 Task: Find connections with filter location Tordera with filter topic #femaleentrepreneurwith filter profile language Potuguese with filter current company Pratt & Whitney with filter school Mahatma Gandhi Institute of Technology with filter industry Breweries with filter service category Software Testing with filter keywords title Communications Director
Action: Mouse moved to (500, 64)
Screenshot: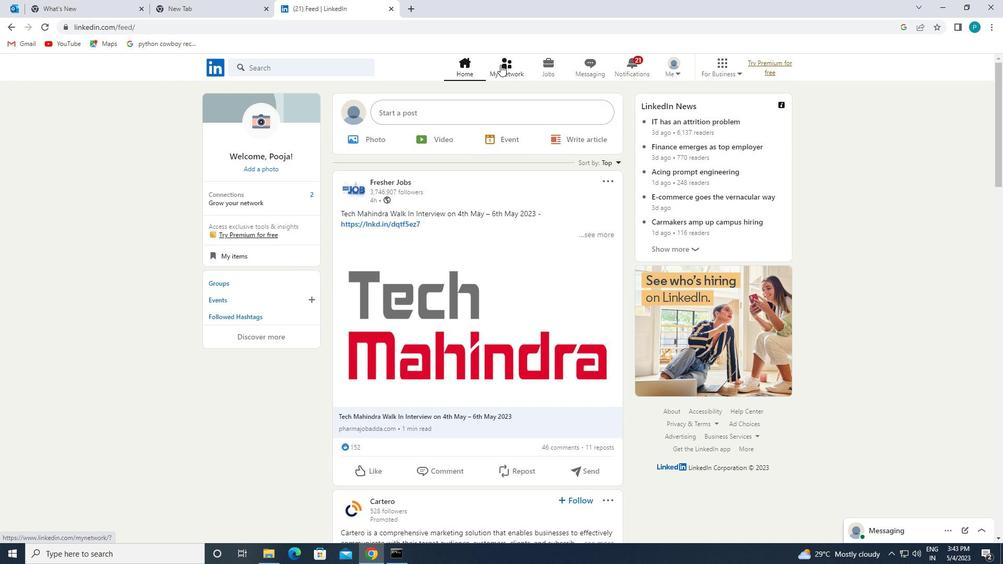 
Action: Mouse pressed left at (500, 64)
Screenshot: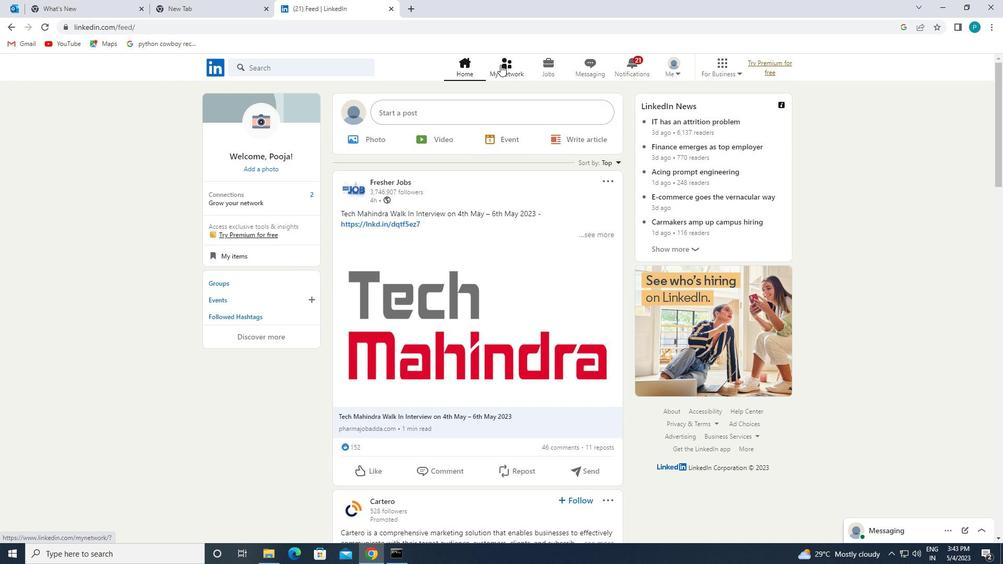 
Action: Mouse moved to (267, 128)
Screenshot: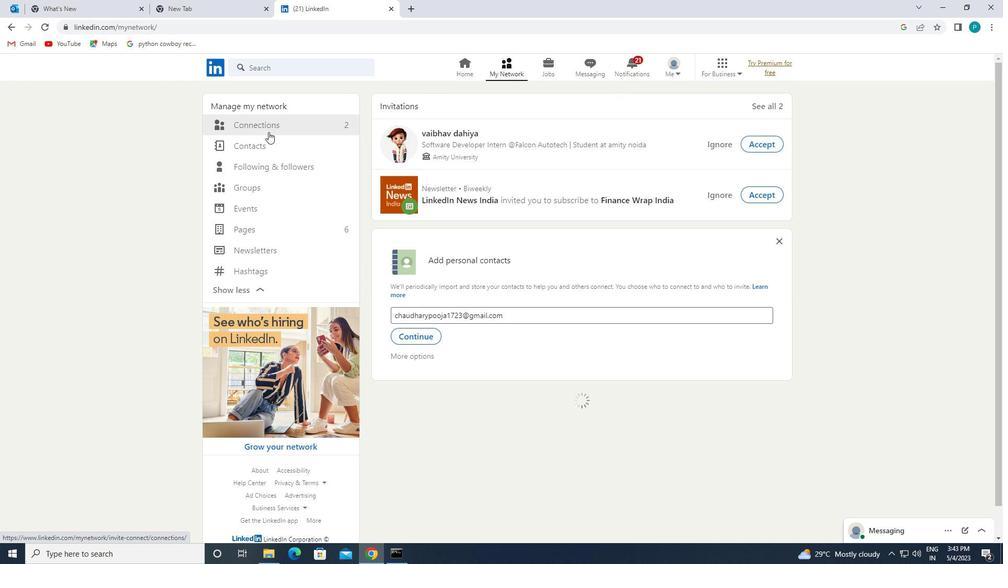 
Action: Mouse pressed left at (267, 128)
Screenshot: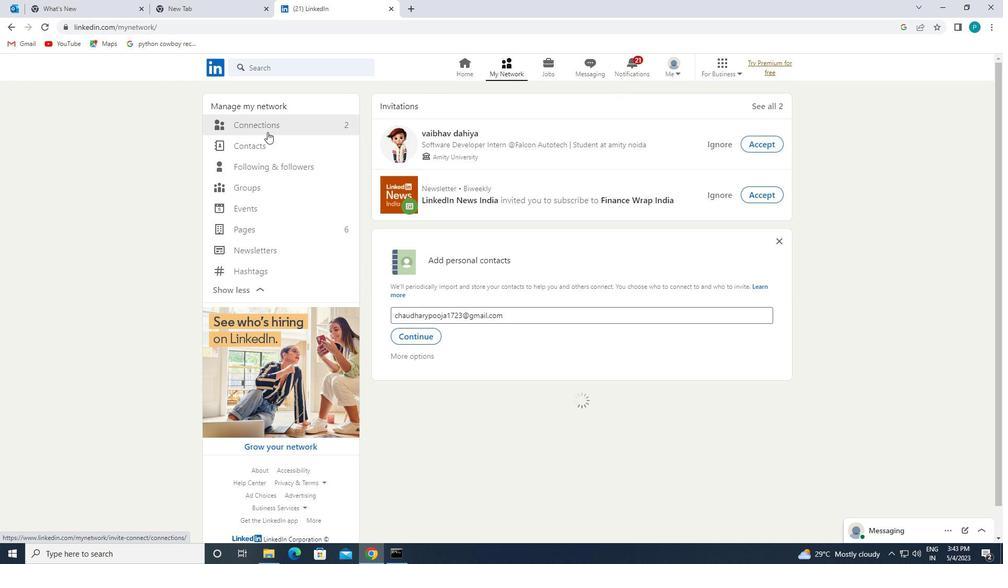 
Action: Mouse moved to (600, 128)
Screenshot: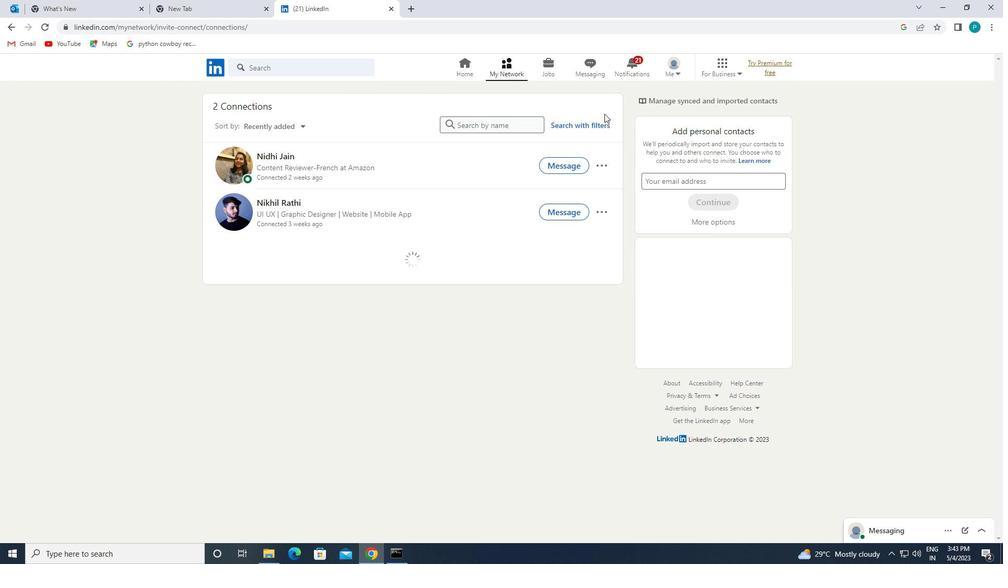 
Action: Mouse pressed left at (600, 128)
Screenshot: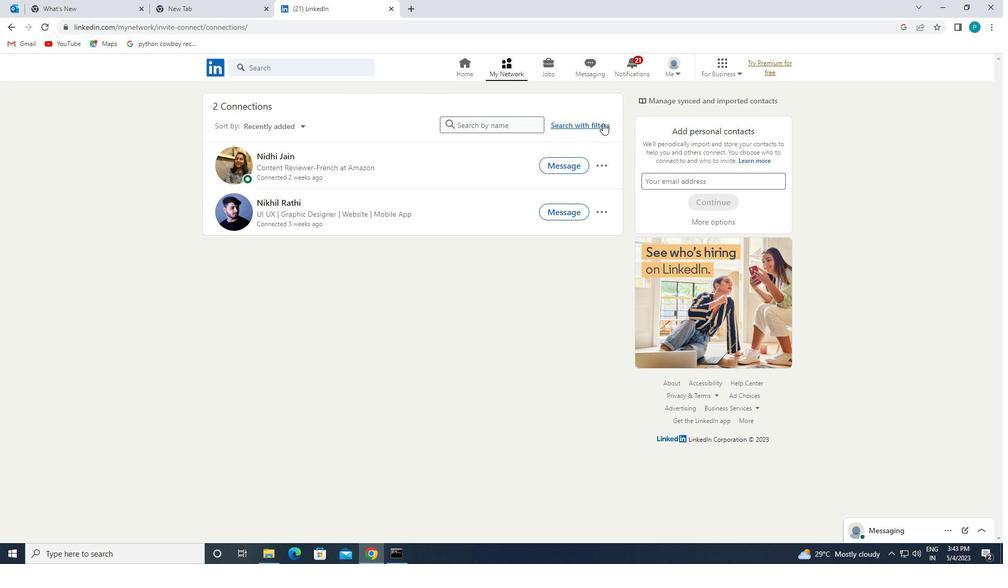 
Action: Mouse moved to (551, 96)
Screenshot: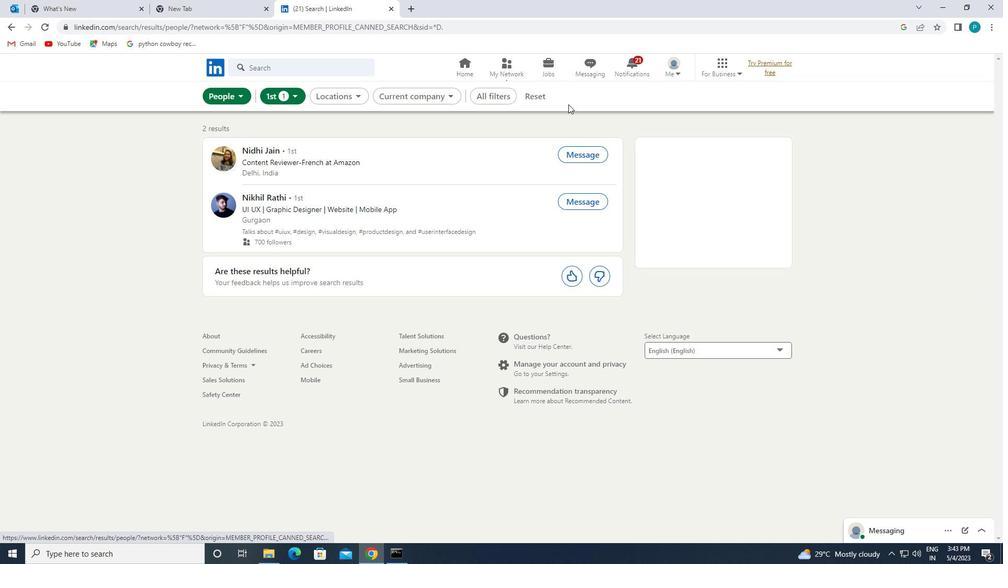 
Action: Mouse pressed left at (551, 96)
Screenshot: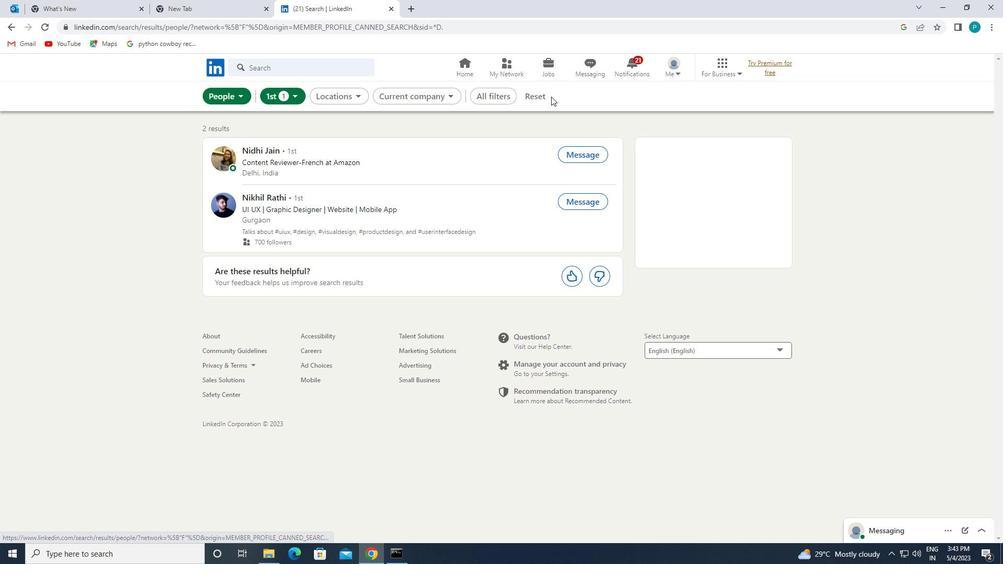 
Action: Mouse moved to (548, 95)
Screenshot: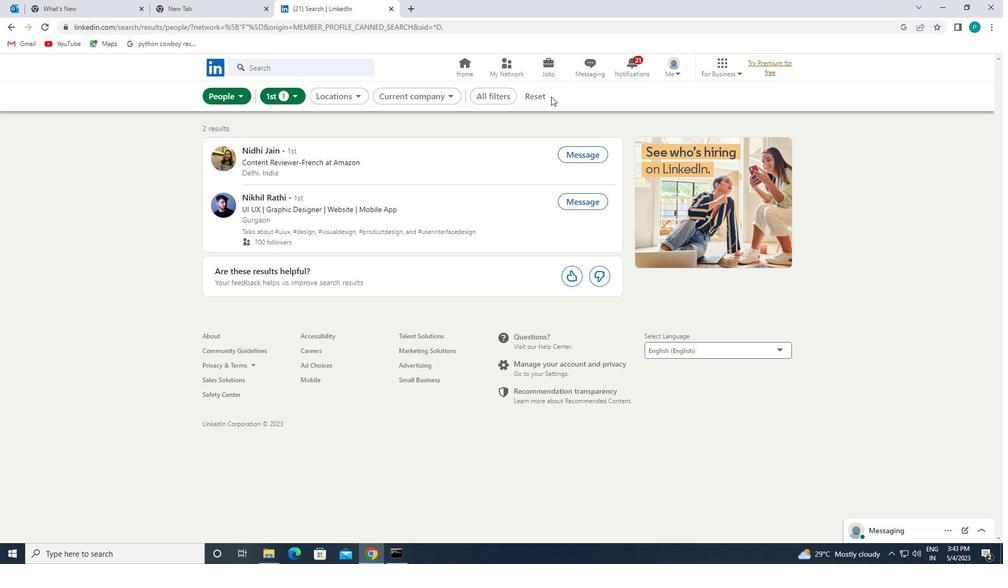 
Action: Mouse pressed left at (548, 95)
Screenshot: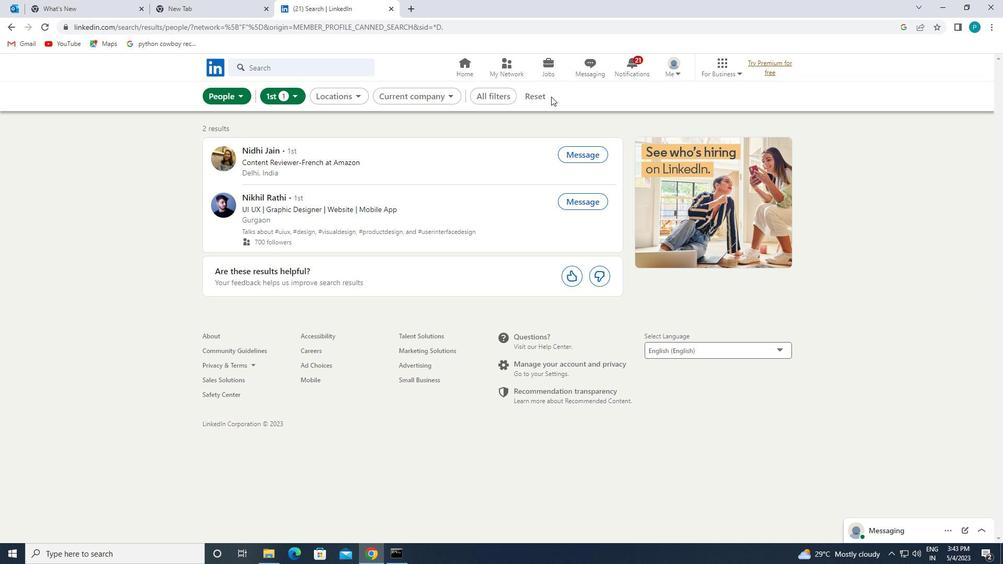 
Action: Mouse moved to (525, 100)
Screenshot: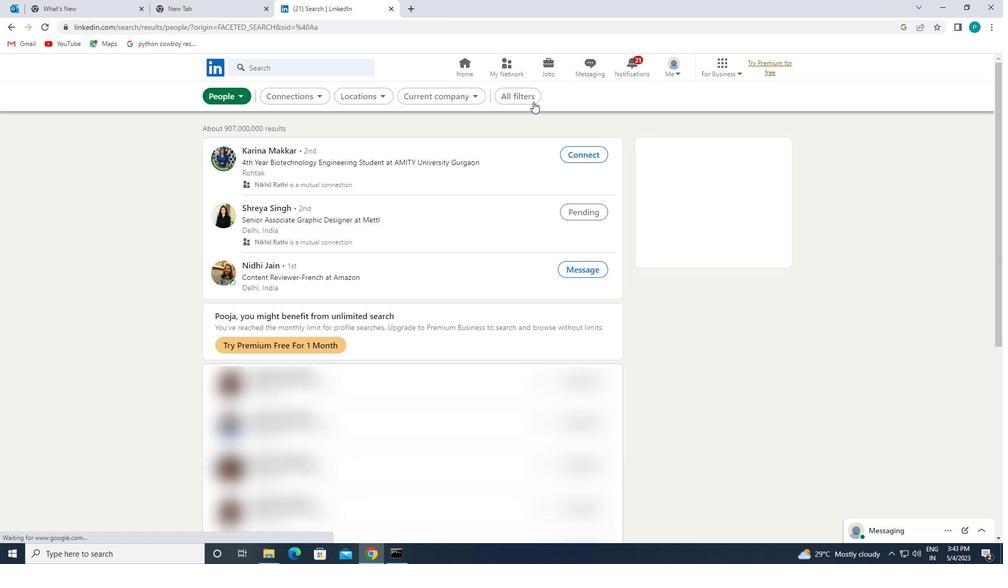 
Action: Mouse pressed left at (525, 100)
Screenshot: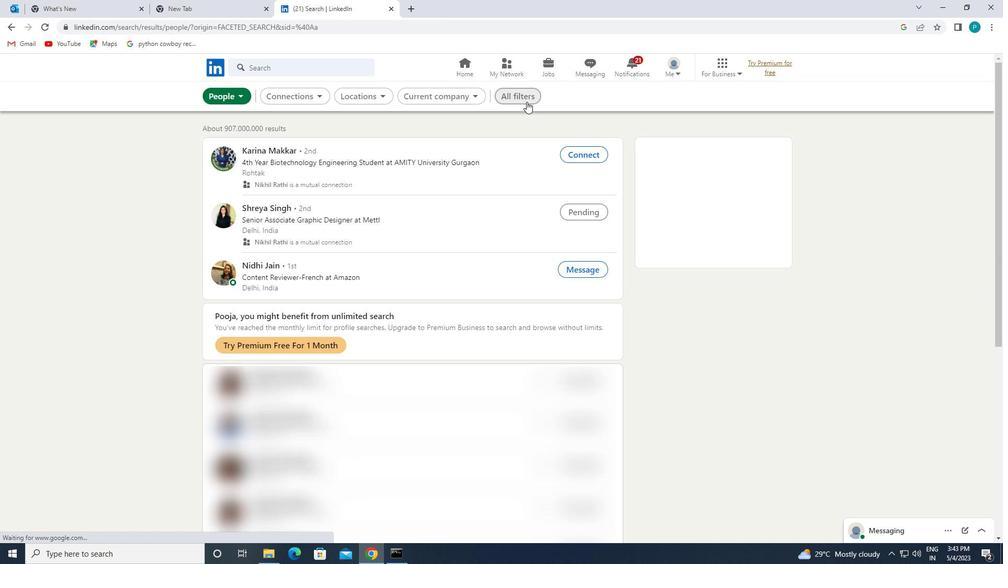 
Action: Mouse moved to (825, 331)
Screenshot: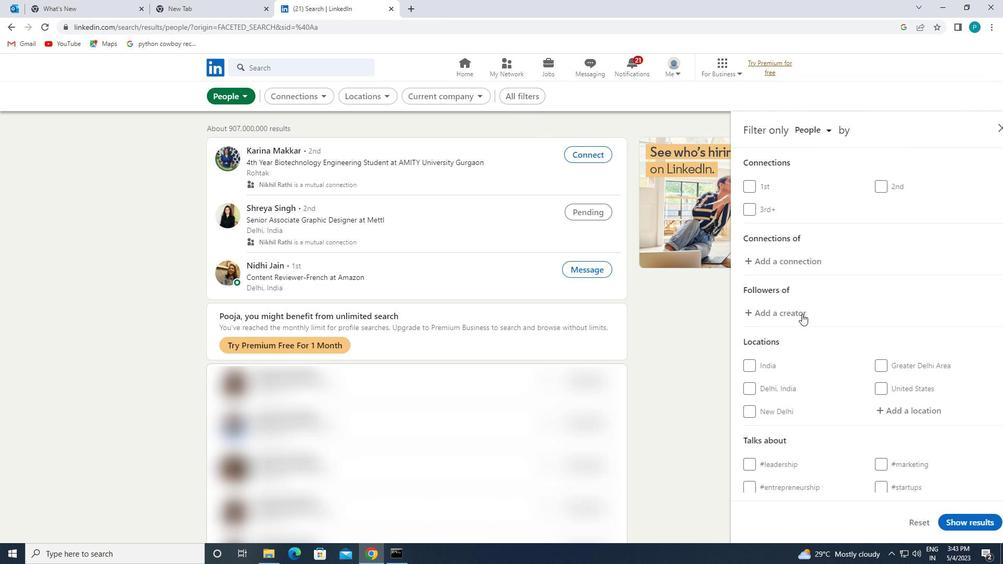 
Action: Mouse scrolled (825, 331) with delta (0, 0)
Screenshot: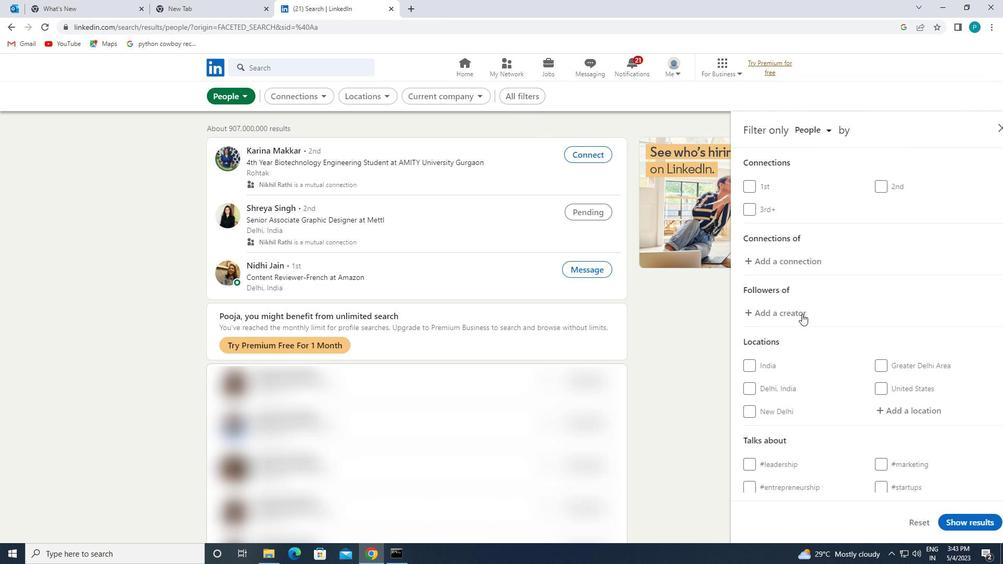 
Action: Mouse moved to (826, 333)
Screenshot: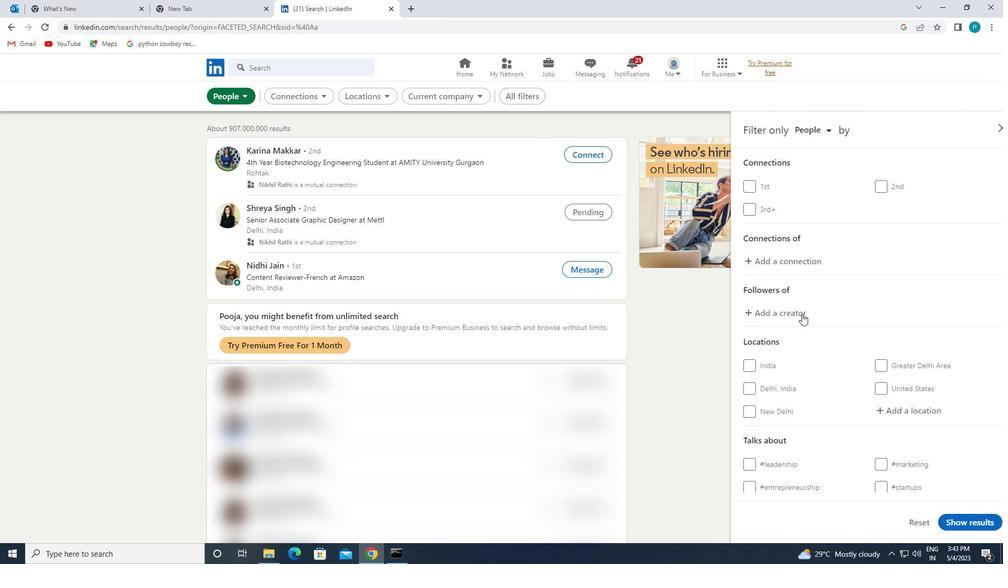 
Action: Mouse scrolled (826, 332) with delta (0, 0)
Screenshot: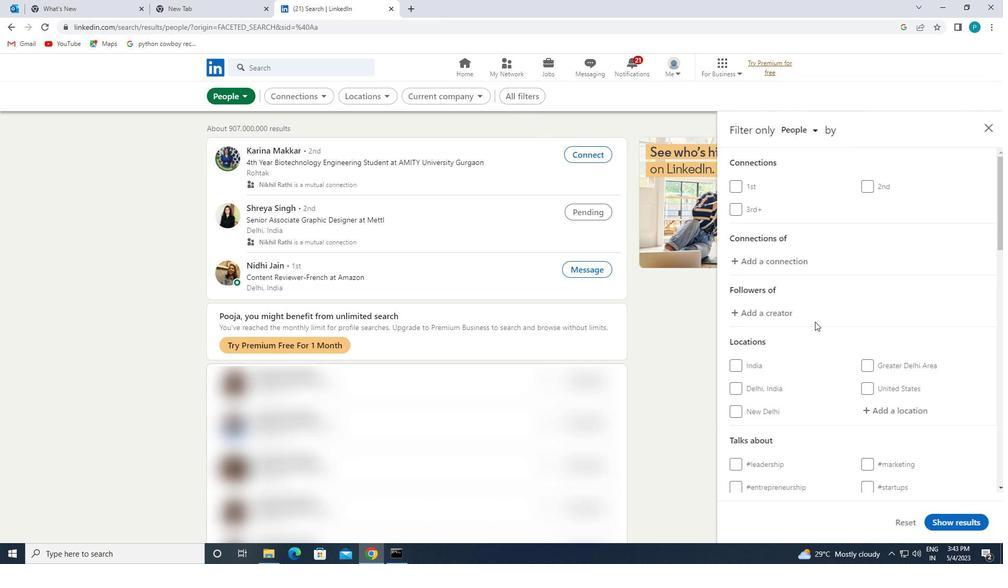 
Action: Mouse moved to (877, 307)
Screenshot: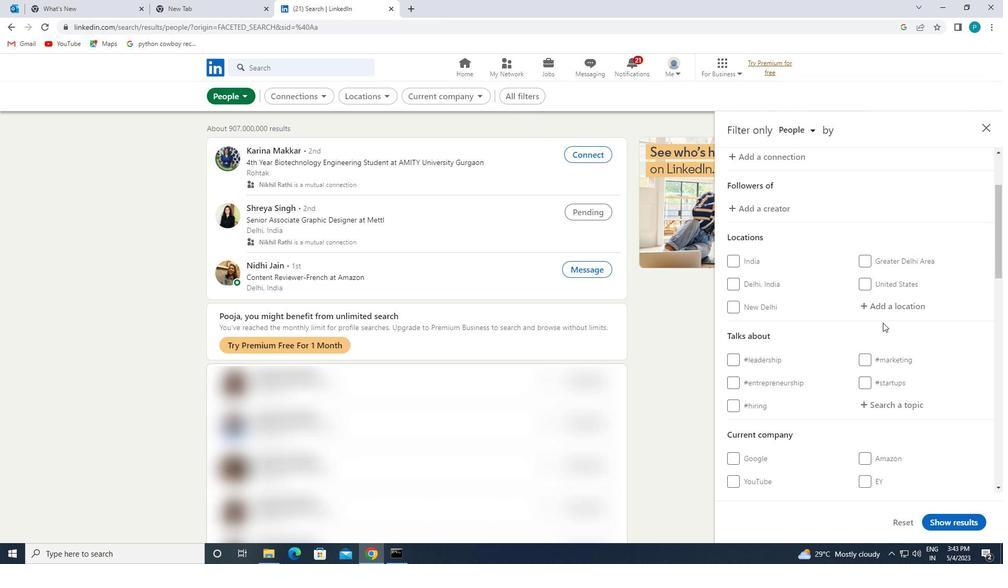 
Action: Mouse pressed left at (877, 307)
Screenshot: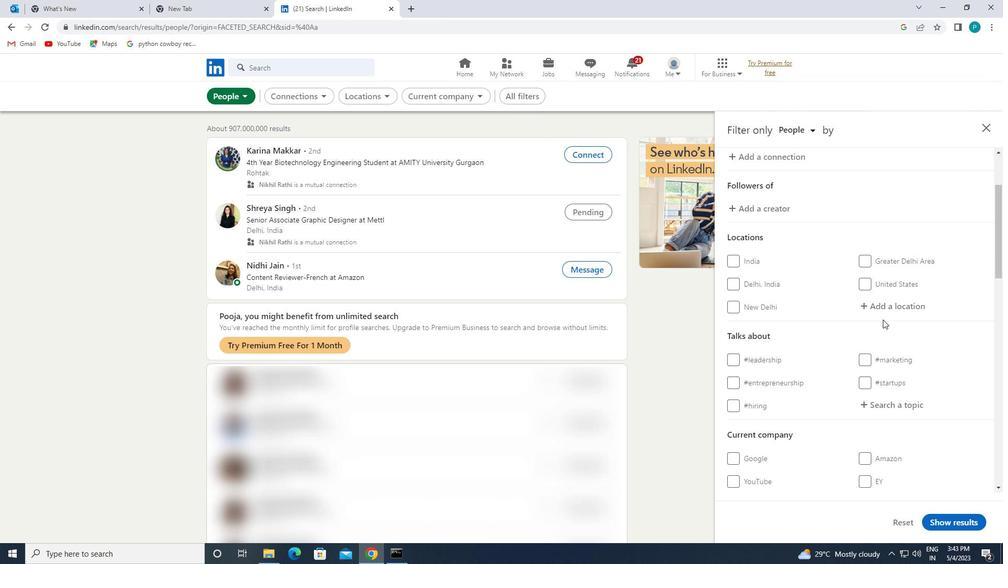 
Action: Mouse moved to (879, 308)
Screenshot: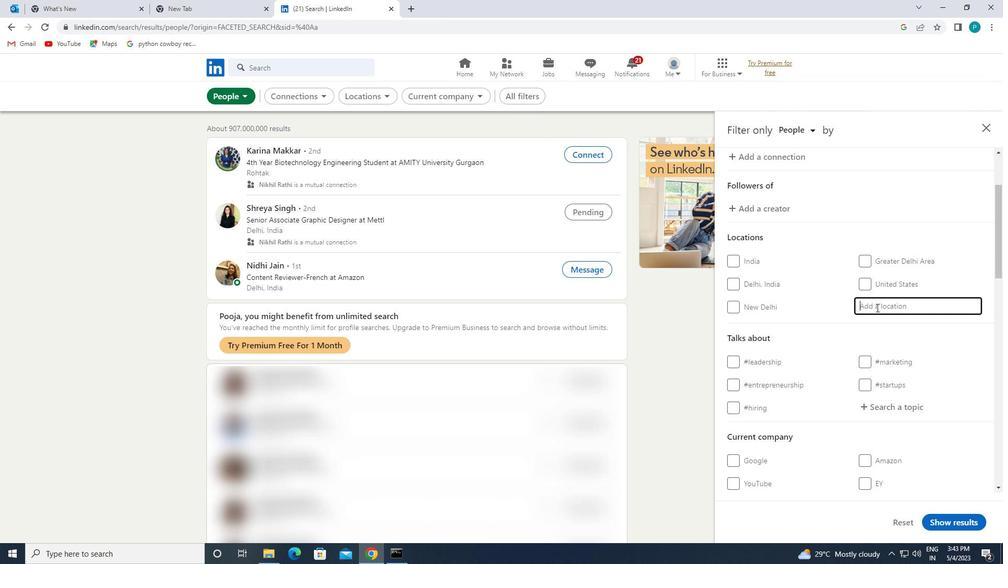 
Action: Key pressed <Key.caps_lock>t<Key.caps_lock>ordera
Screenshot: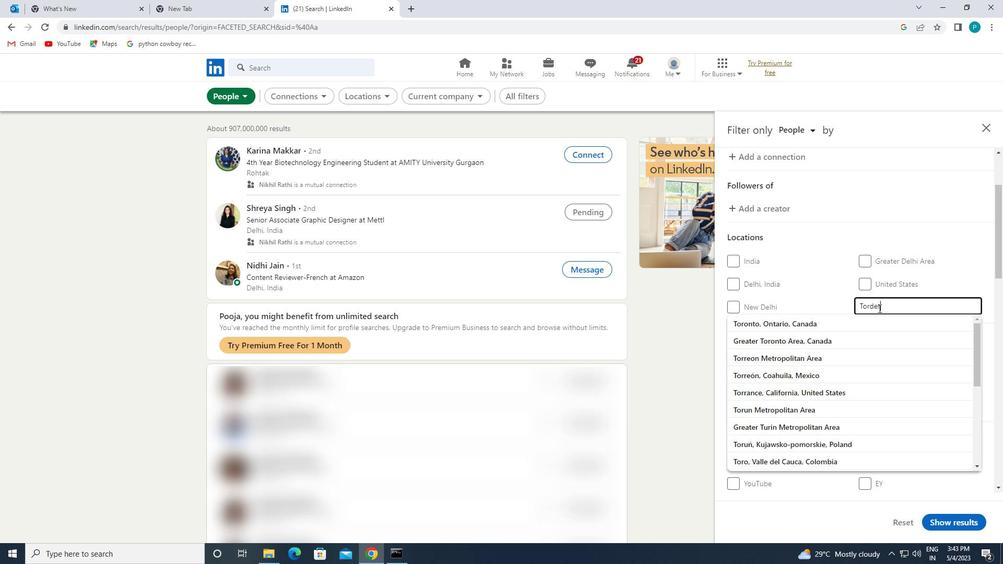 
Action: Mouse moved to (869, 319)
Screenshot: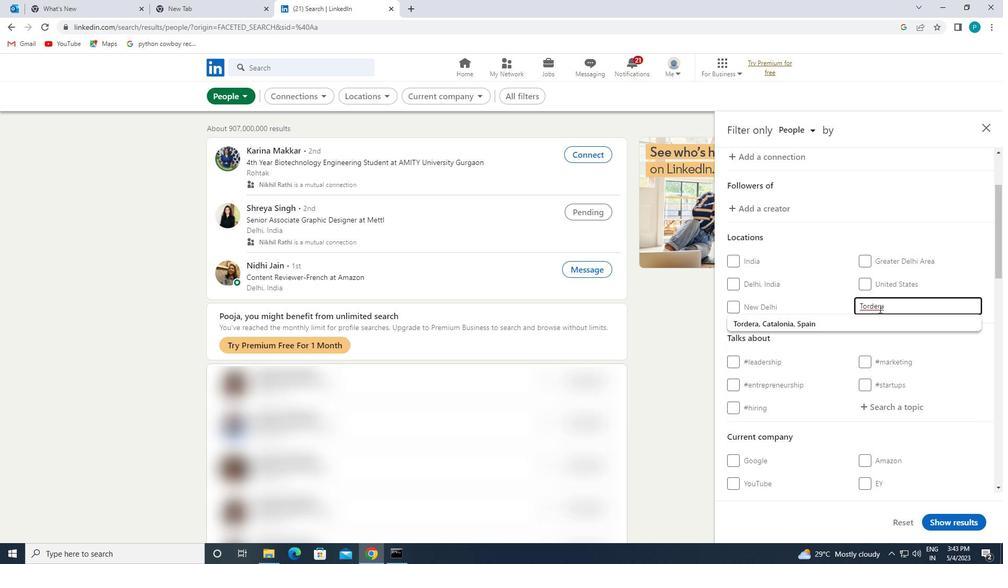 
Action: Mouse pressed left at (869, 319)
Screenshot: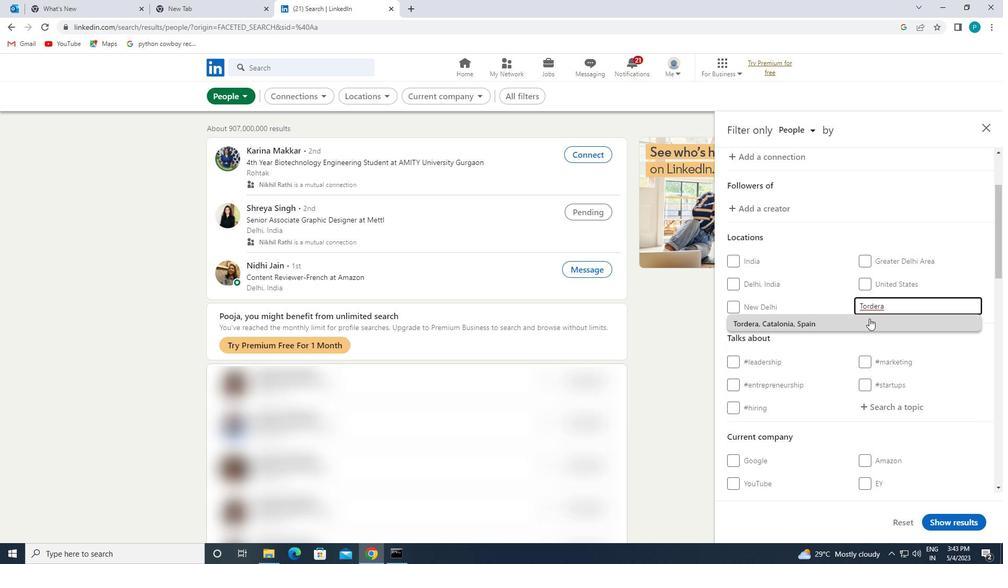 
Action: Mouse scrolled (869, 319) with delta (0, 0)
Screenshot: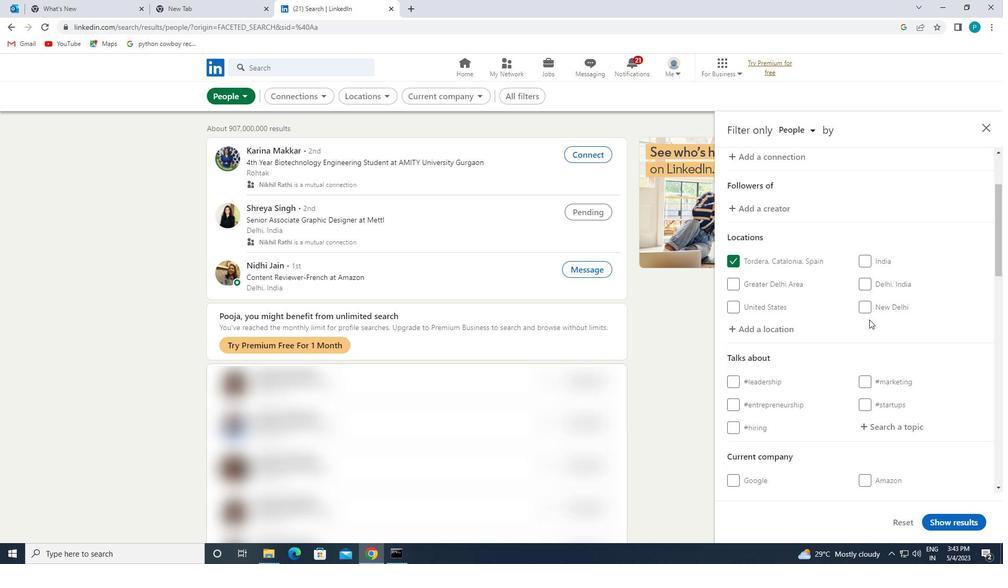 
Action: Mouse scrolled (869, 319) with delta (0, 0)
Screenshot: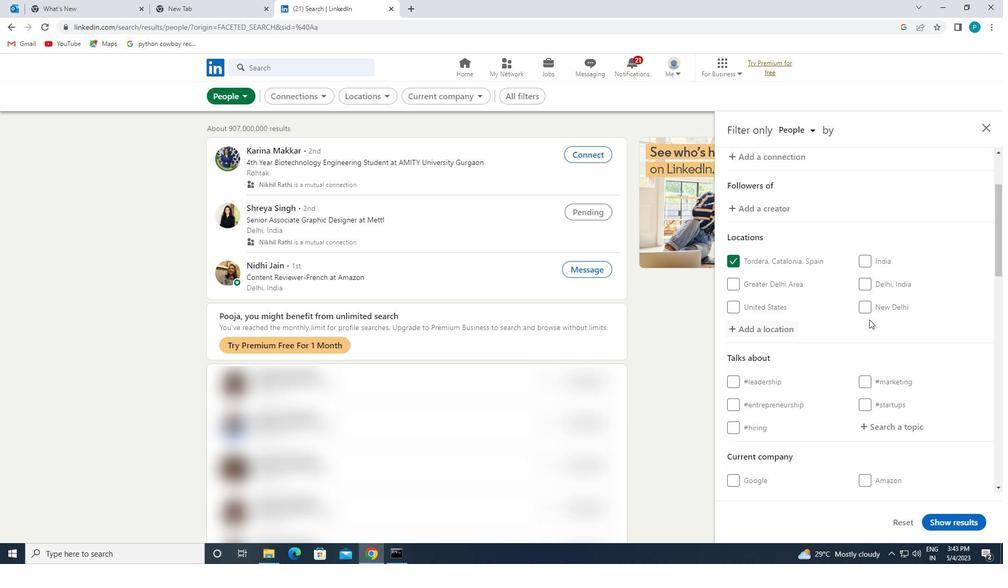 
Action: Mouse pressed left at (869, 319)
Screenshot: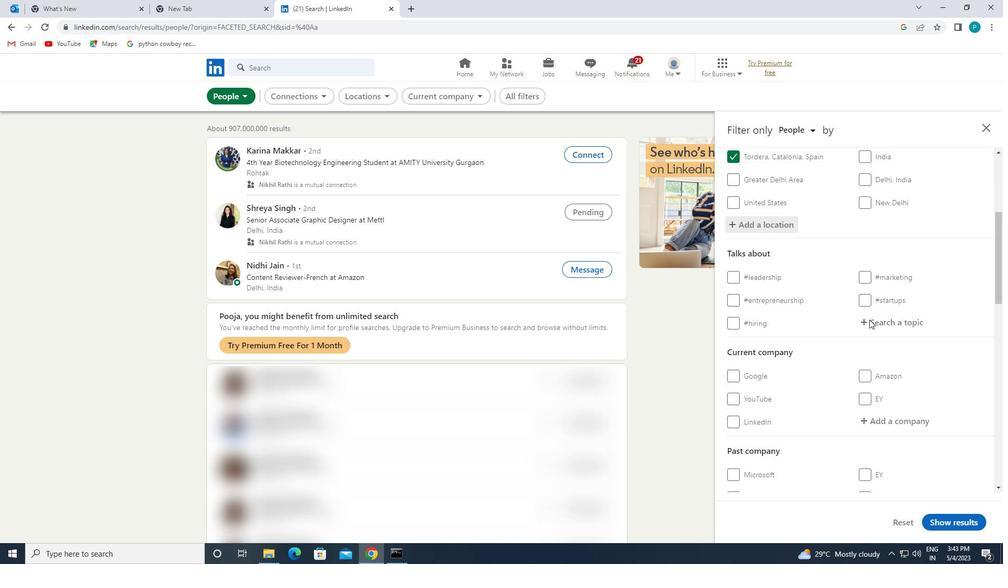 
Action: Key pressed <Key.shift>#FEMALEENTREPRENEUR
Screenshot: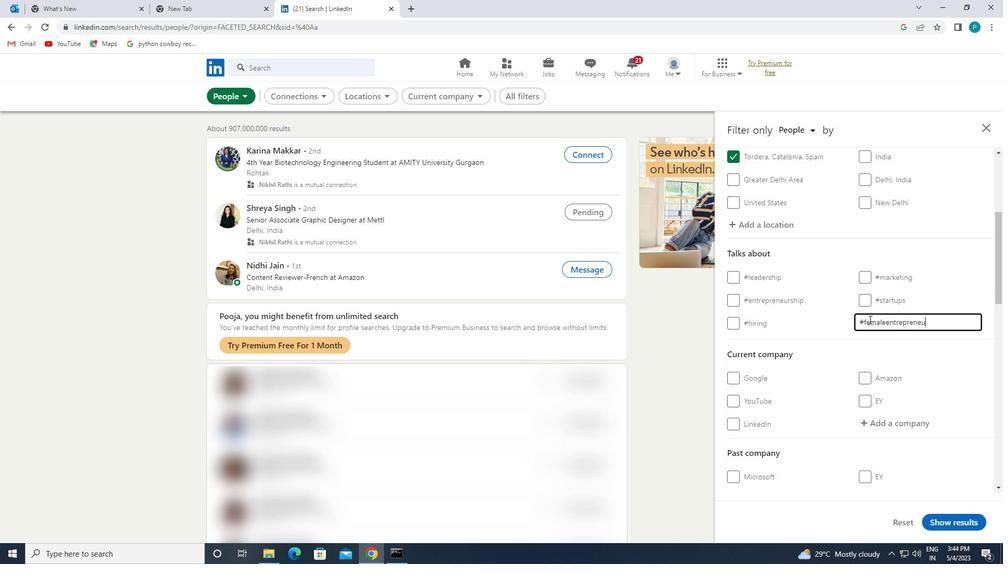 
Action: Mouse scrolled (869, 319) with delta (0, 0)
Screenshot: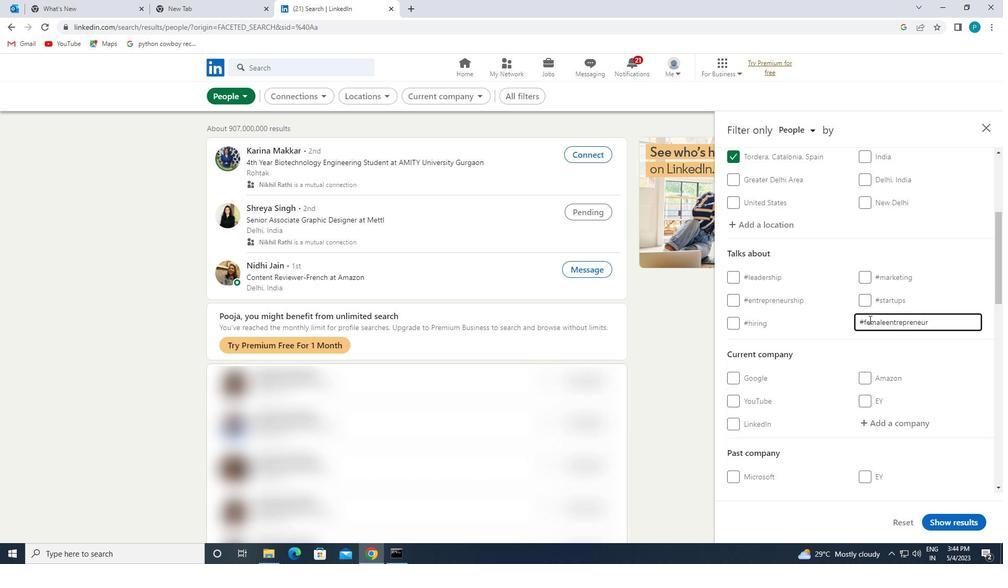 
Action: Mouse scrolled (869, 319) with delta (0, 0)
Screenshot: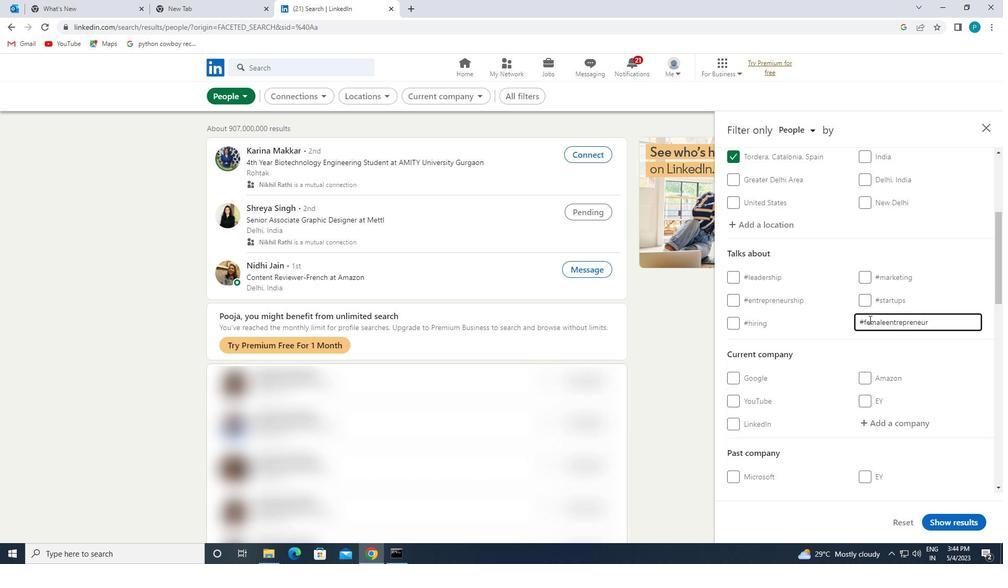 
Action: Mouse moved to (869, 319)
Screenshot: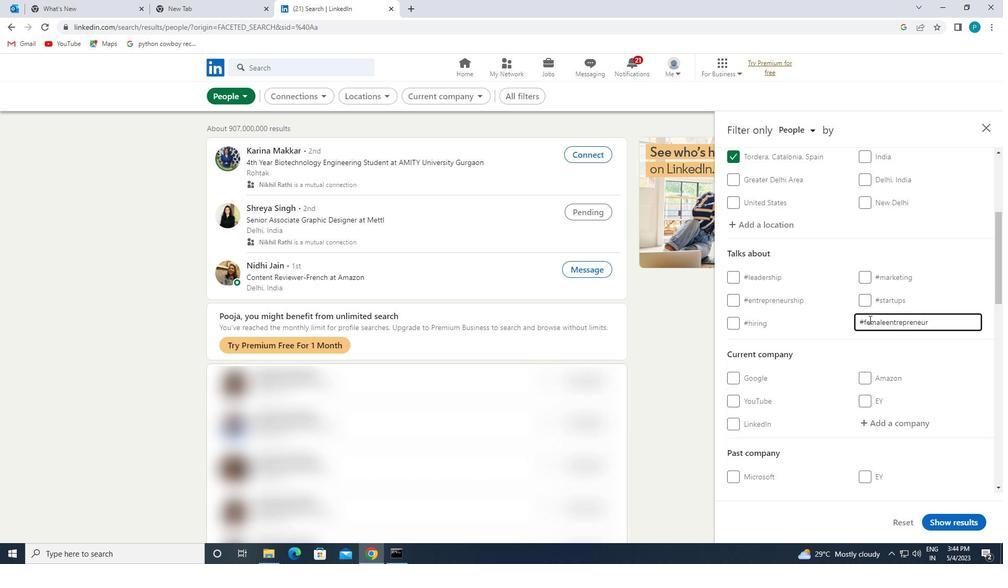 
Action: Mouse scrolled (869, 319) with delta (0, 0)
Screenshot: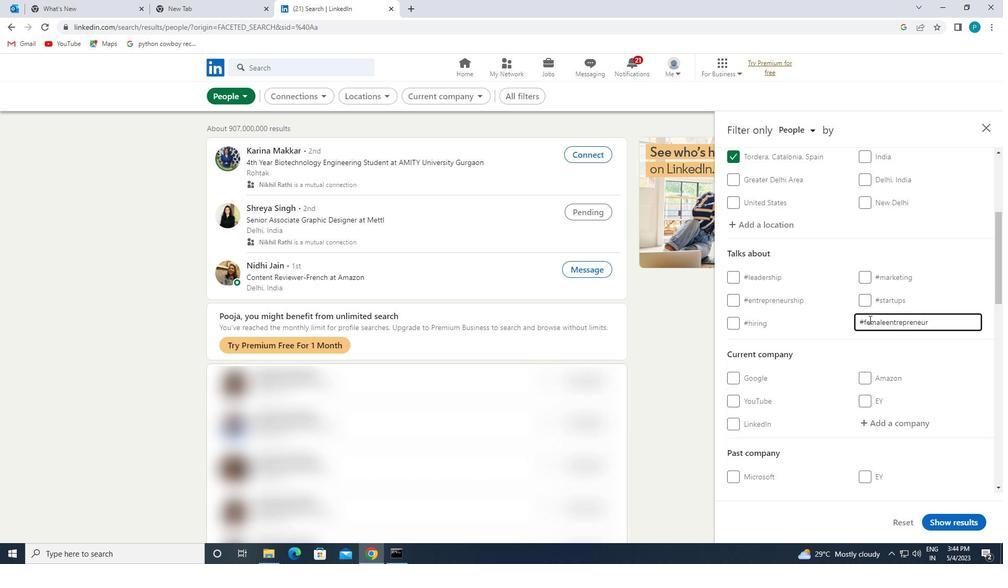 
Action: Mouse moved to (871, 332)
Screenshot: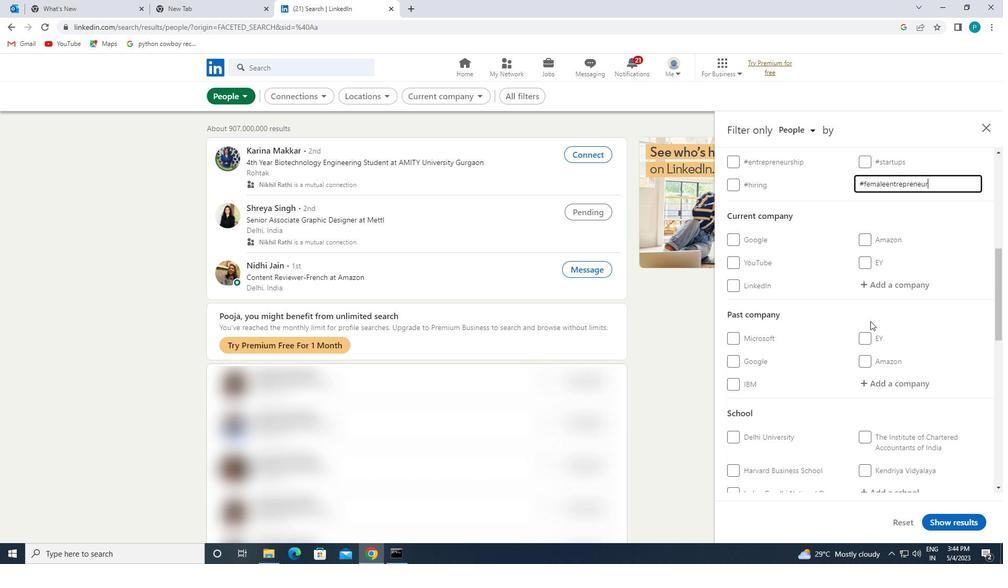 
Action: Mouse scrolled (871, 332) with delta (0, 0)
Screenshot: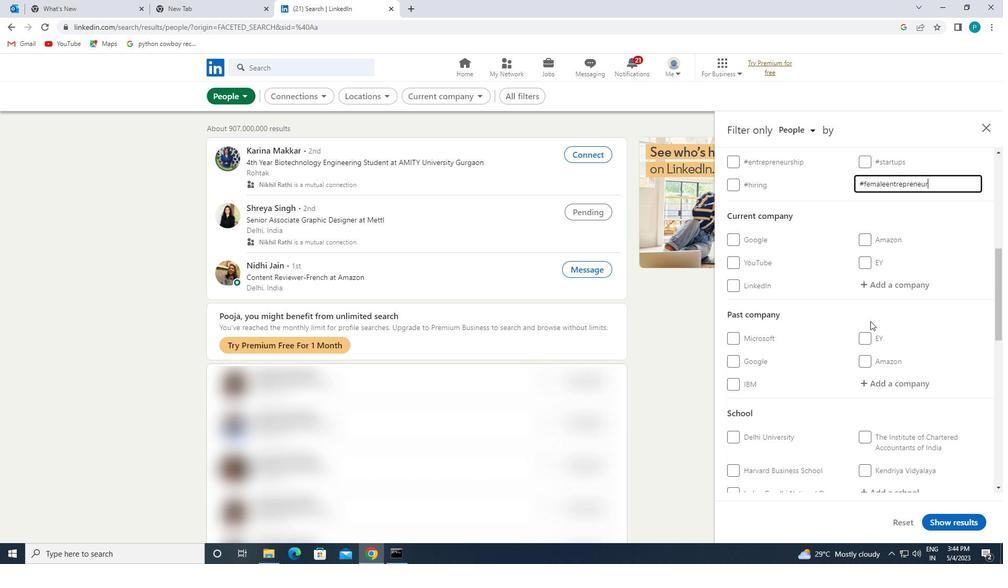 
Action: Mouse moved to (870, 335)
Screenshot: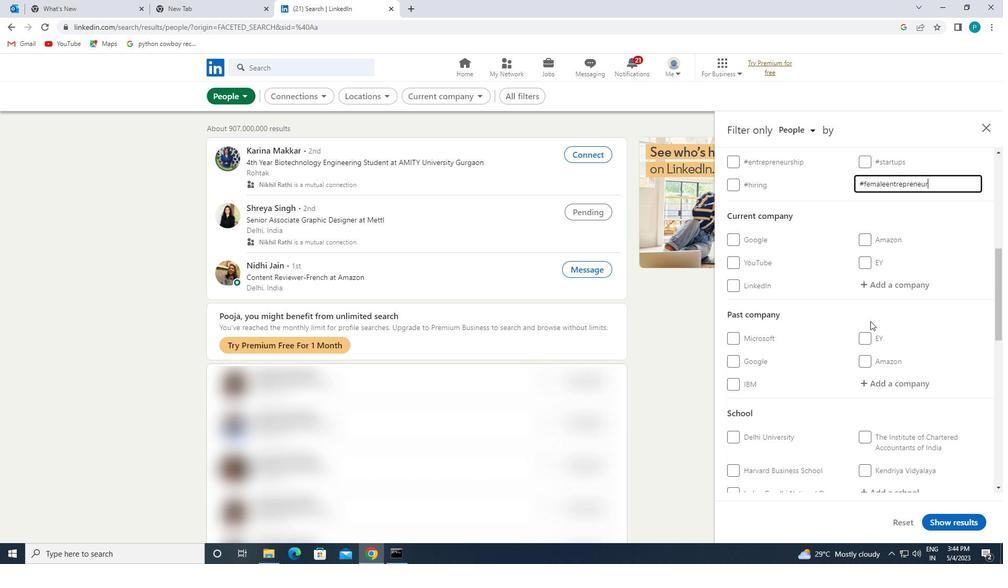 
Action: Mouse scrolled (870, 335) with delta (0, 0)
Screenshot: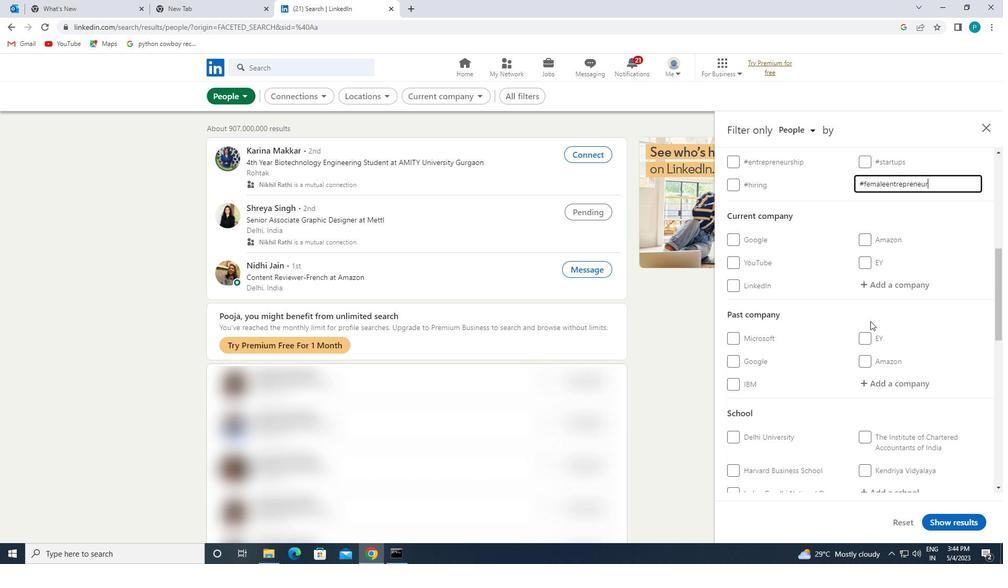 
Action: Mouse moved to (870, 335)
Screenshot: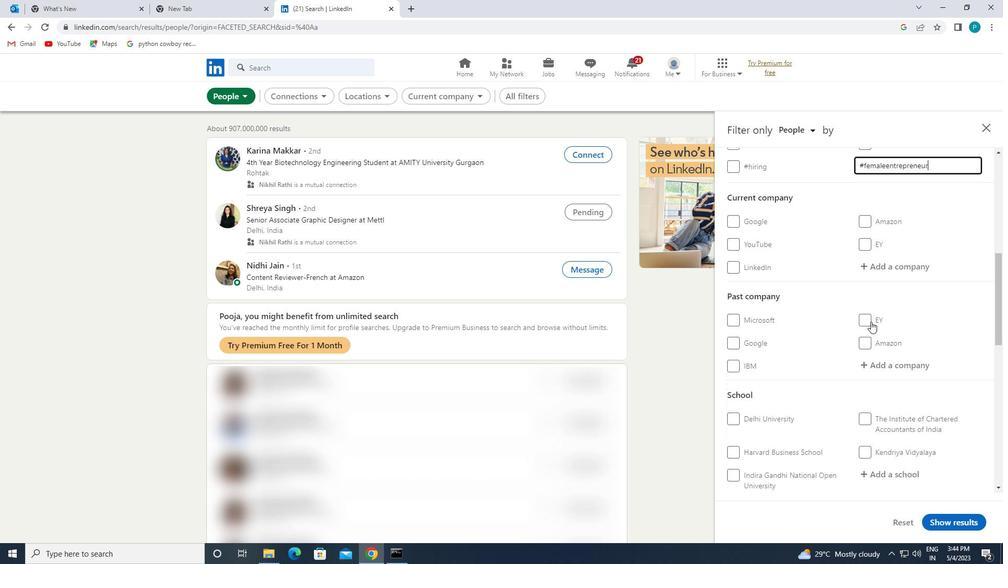 
Action: Mouse scrolled (870, 335) with delta (0, 0)
Screenshot: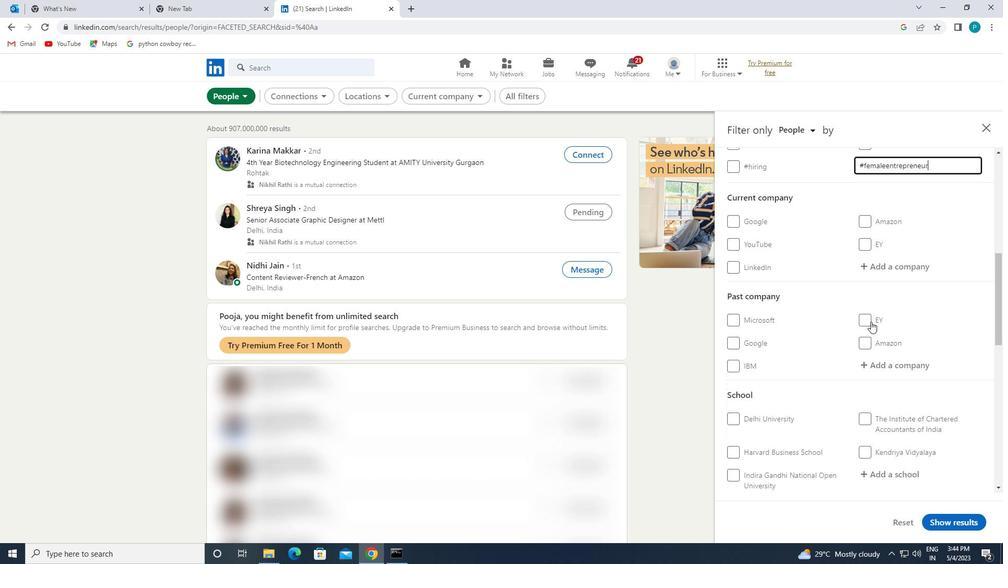 
Action: Mouse scrolled (870, 335) with delta (0, 0)
Screenshot: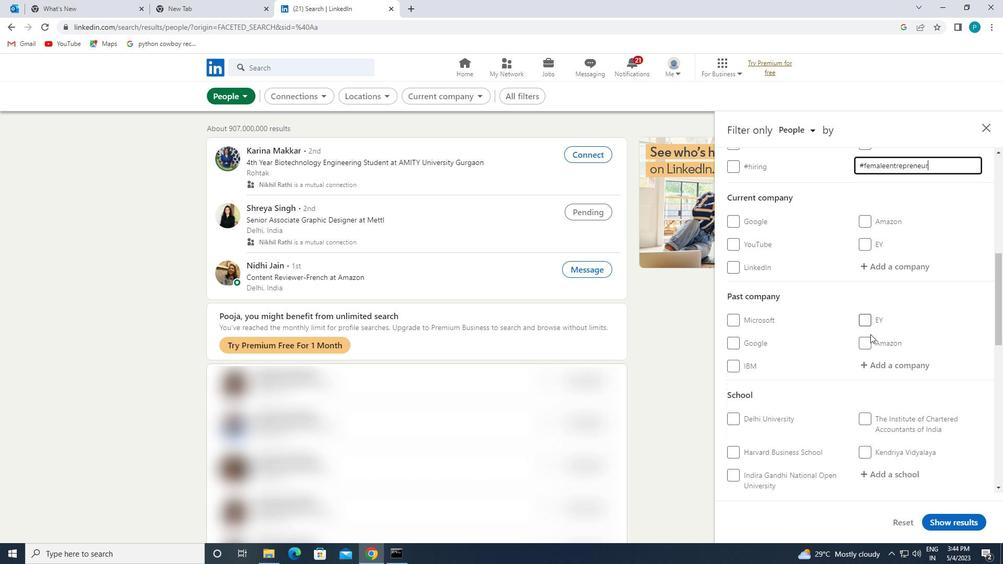 
Action: Mouse moved to (868, 341)
Screenshot: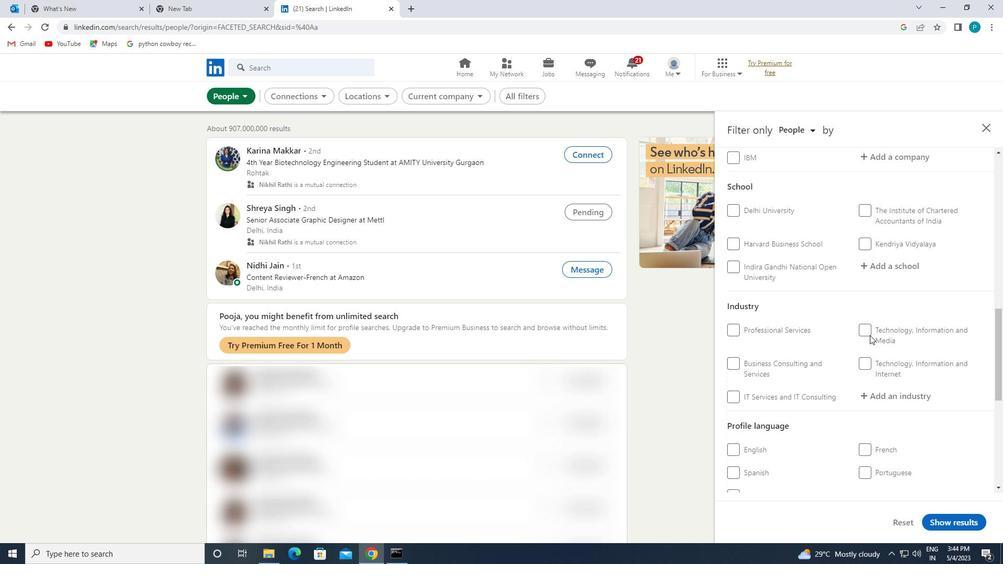 
Action: Mouse scrolled (868, 341) with delta (0, 0)
Screenshot: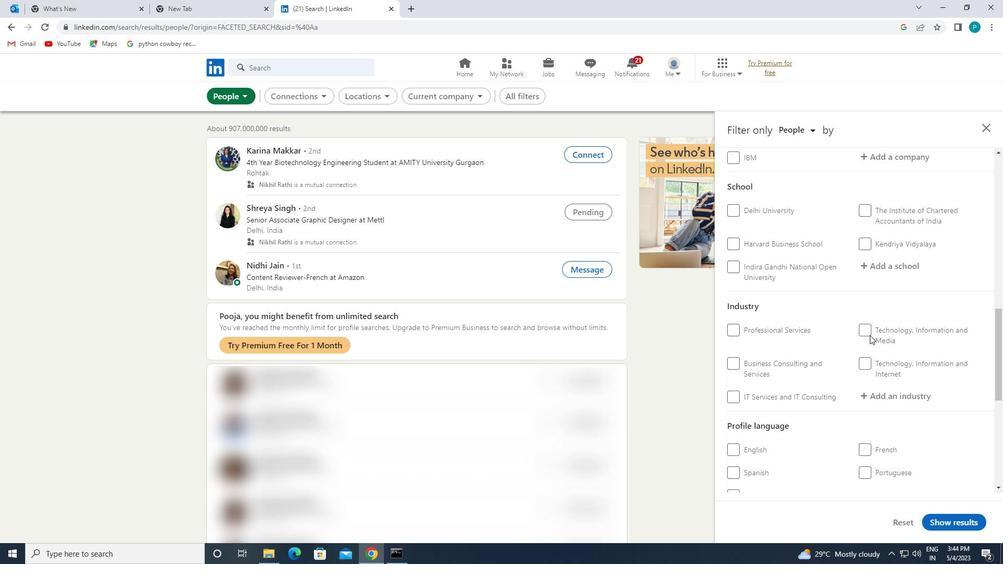 
Action: Mouse moved to (850, 385)
Screenshot: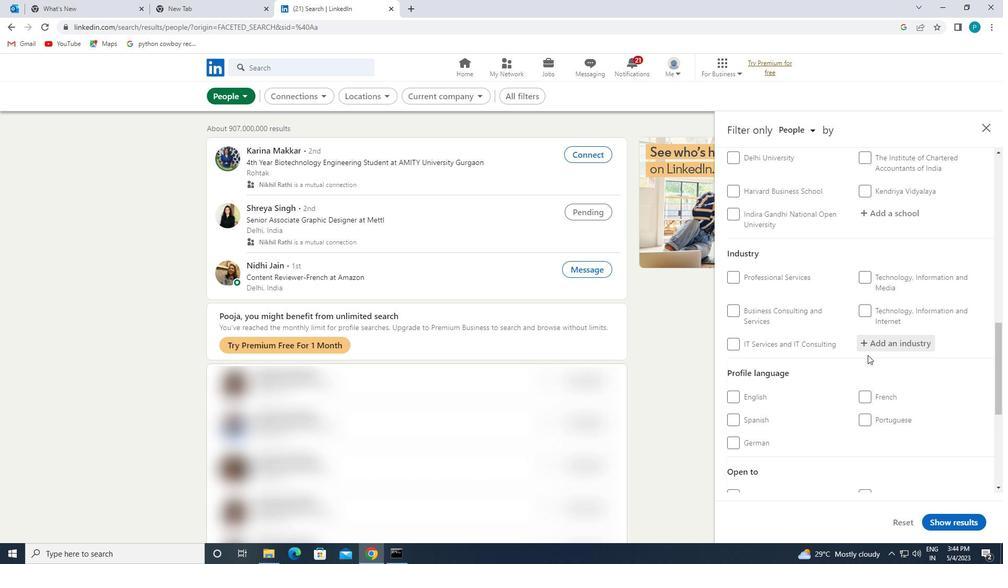 
Action: Mouse scrolled (850, 385) with delta (0, 0)
Screenshot: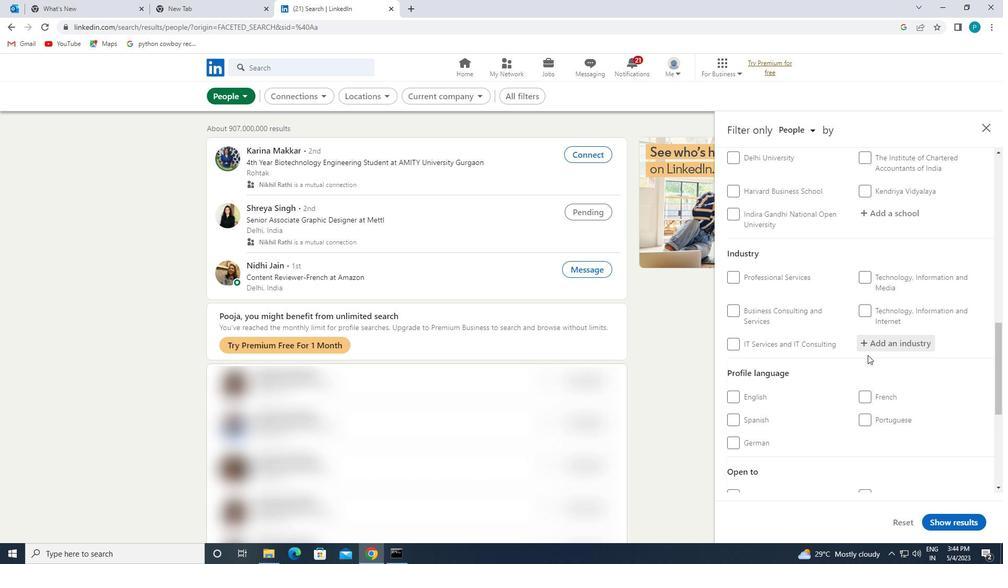 
Action: Mouse moved to (859, 370)
Screenshot: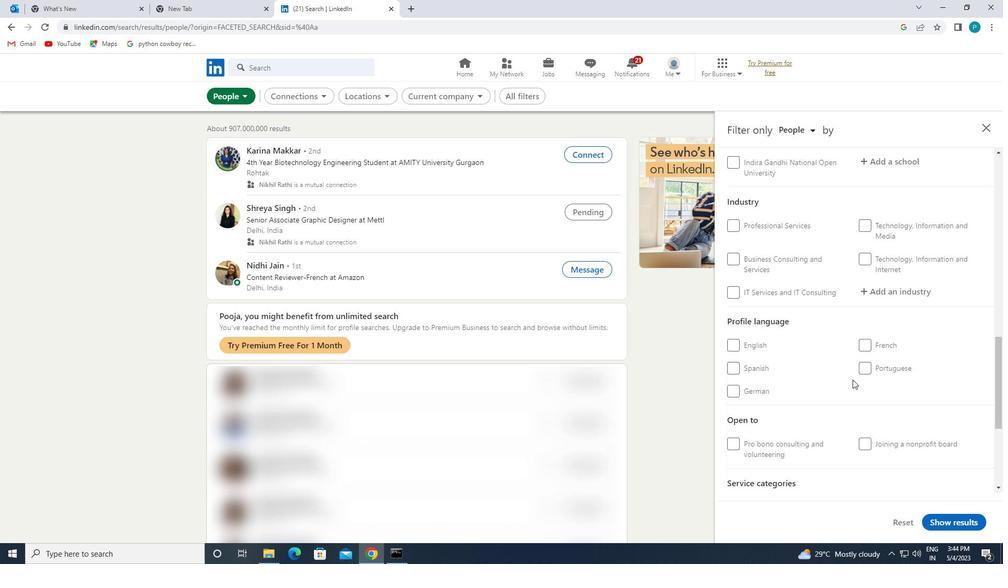 
Action: Mouse pressed left at (859, 370)
Screenshot: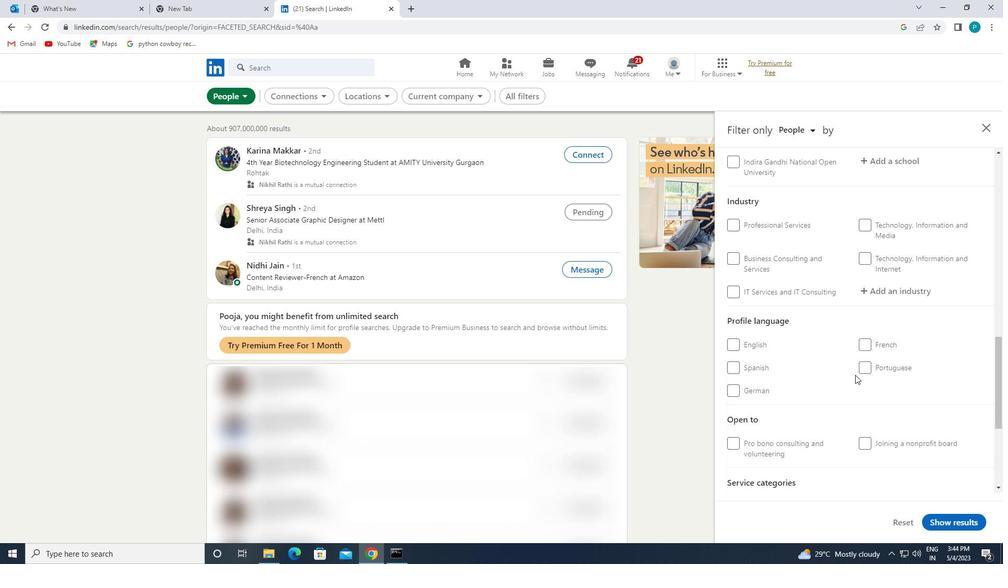 
Action: Mouse moved to (870, 346)
Screenshot: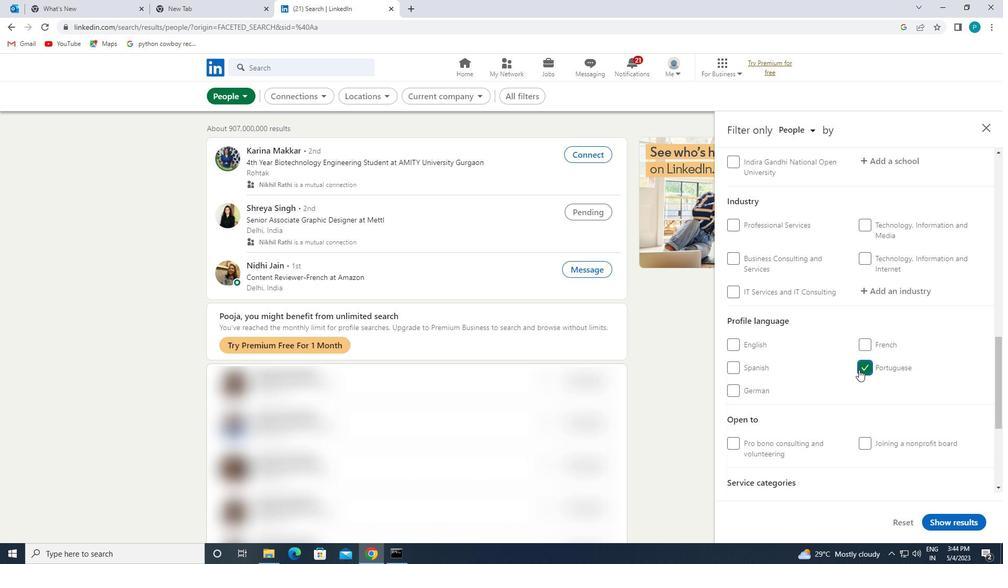 
Action: Mouse scrolled (870, 346) with delta (0, 0)
Screenshot: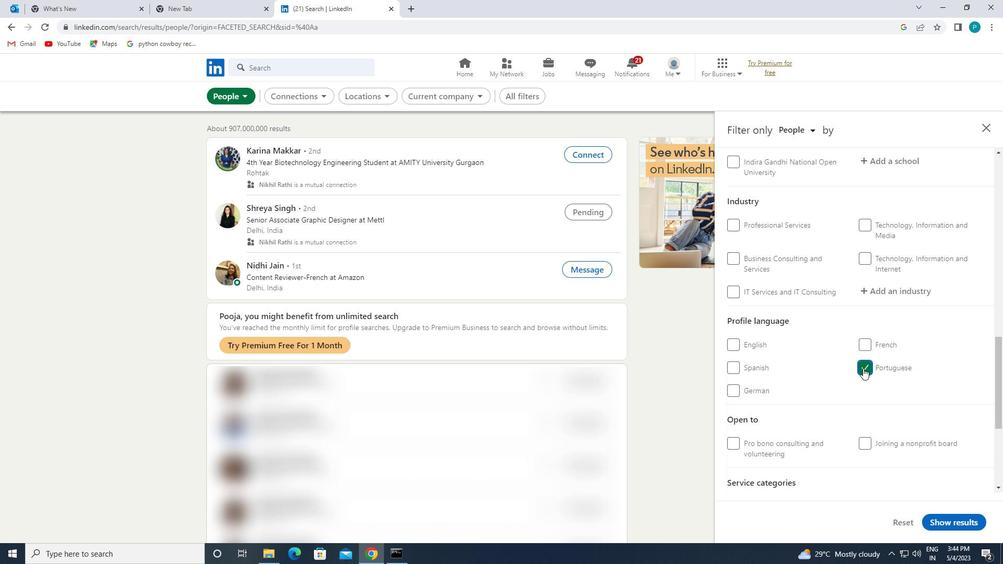
Action: Mouse scrolled (870, 346) with delta (0, 0)
Screenshot: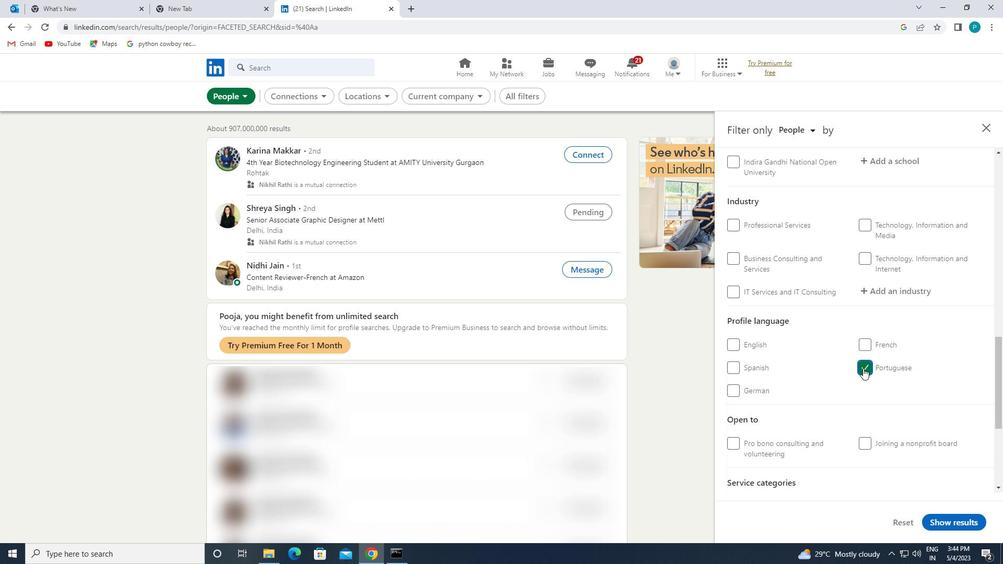 
Action: Mouse scrolled (870, 346) with delta (0, 0)
Screenshot: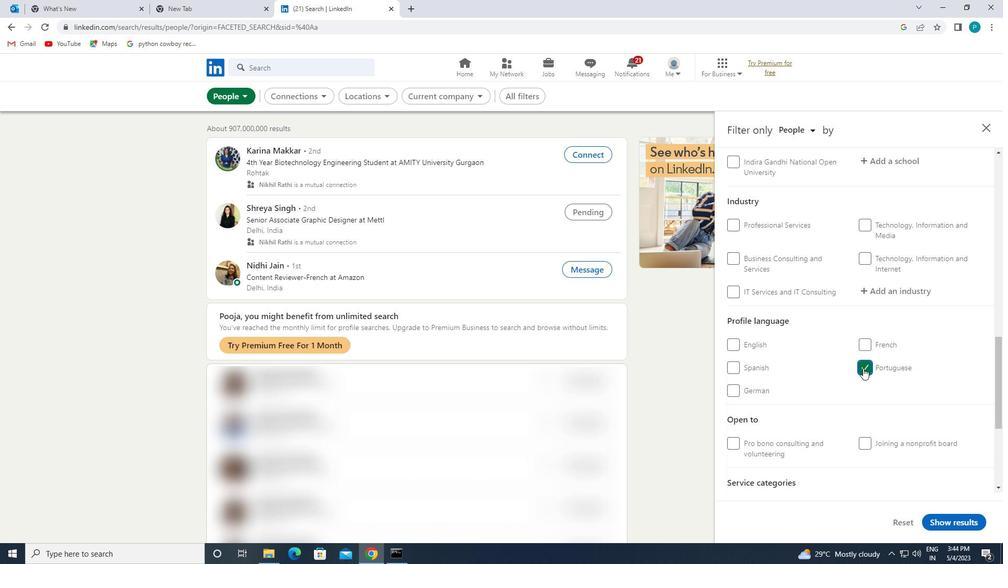 
Action: Mouse moved to (871, 340)
Screenshot: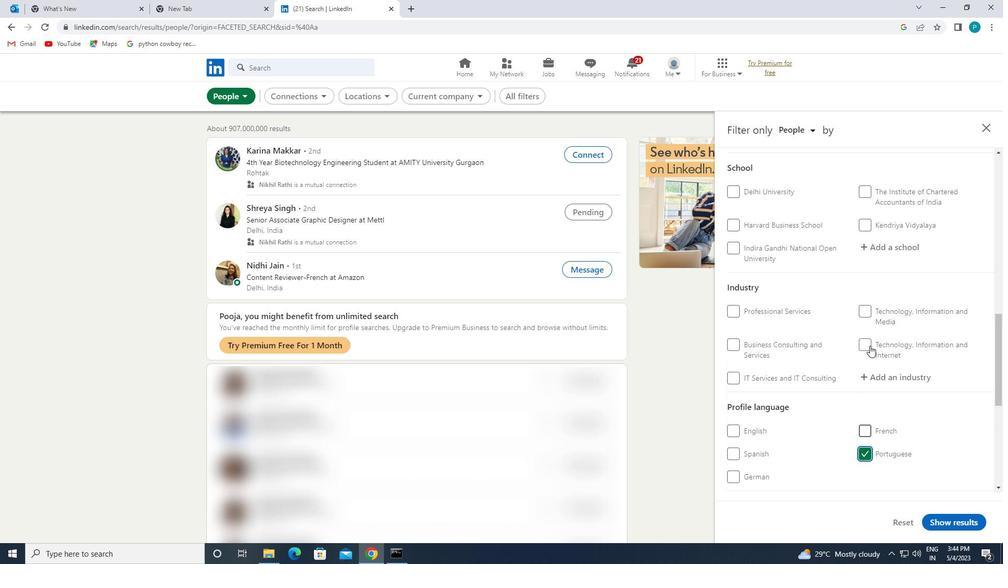 
Action: Mouse scrolled (871, 341) with delta (0, 0)
Screenshot: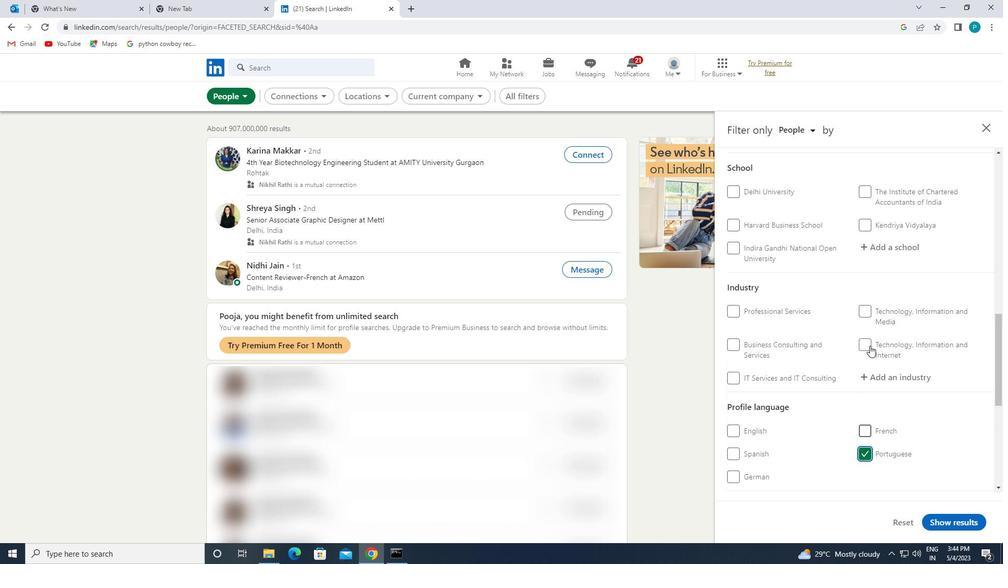 
Action: Mouse moved to (871, 339)
Screenshot: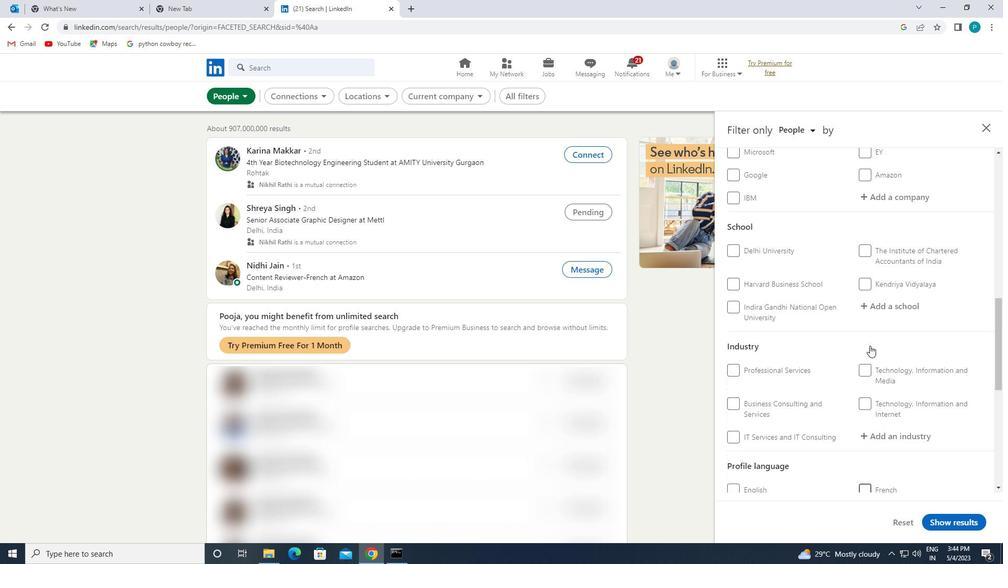 
Action: Mouse scrolled (871, 340) with delta (0, 0)
Screenshot: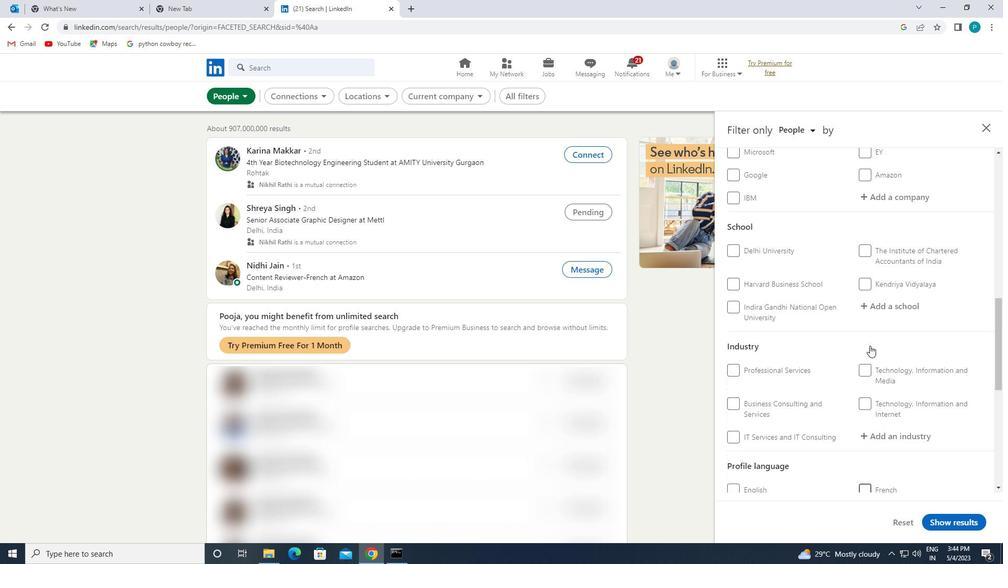 
Action: Mouse moved to (887, 305)
Screenshot: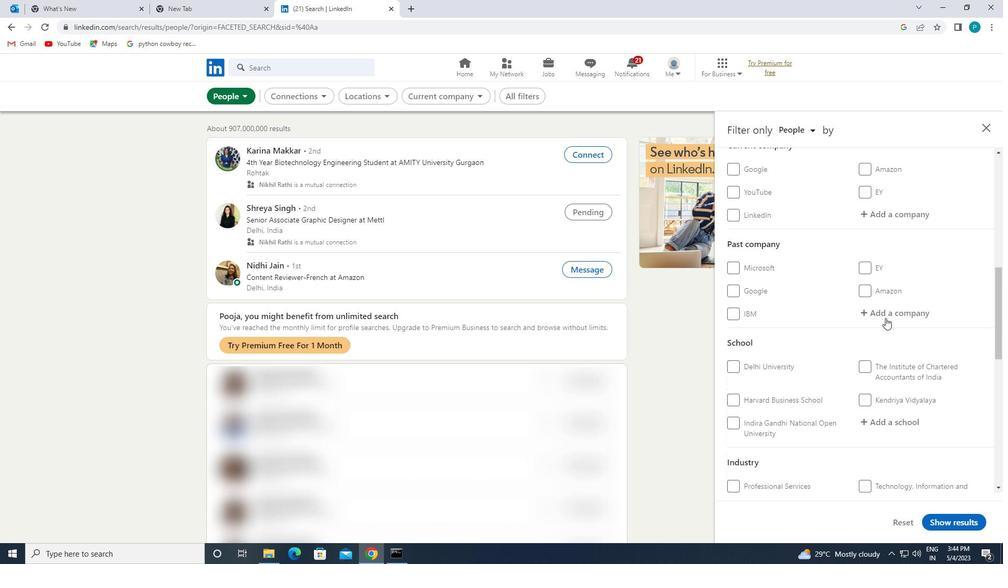 
Action: Mouse scrolled (887, 305) with delta (0, 0)
Screenshot: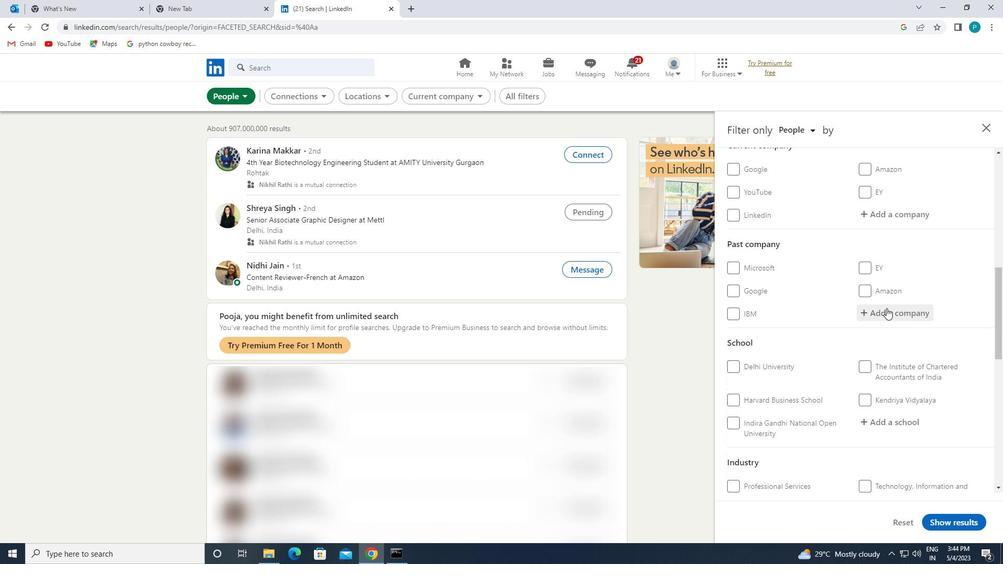 
Action: Mouse moved to (876, 273)
Screenshot: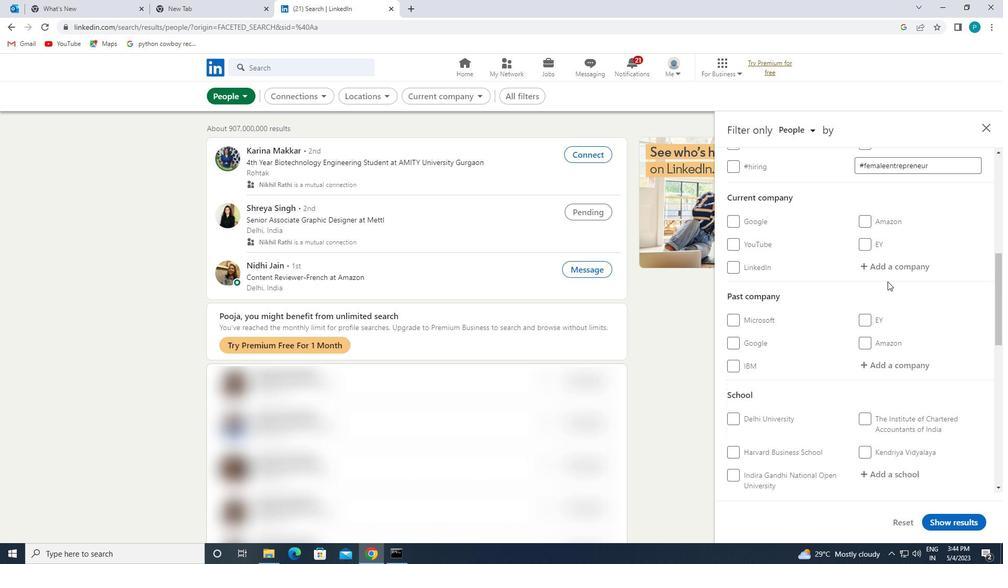 
Action: Mouse pressed left at (876, 273)
Screenshot: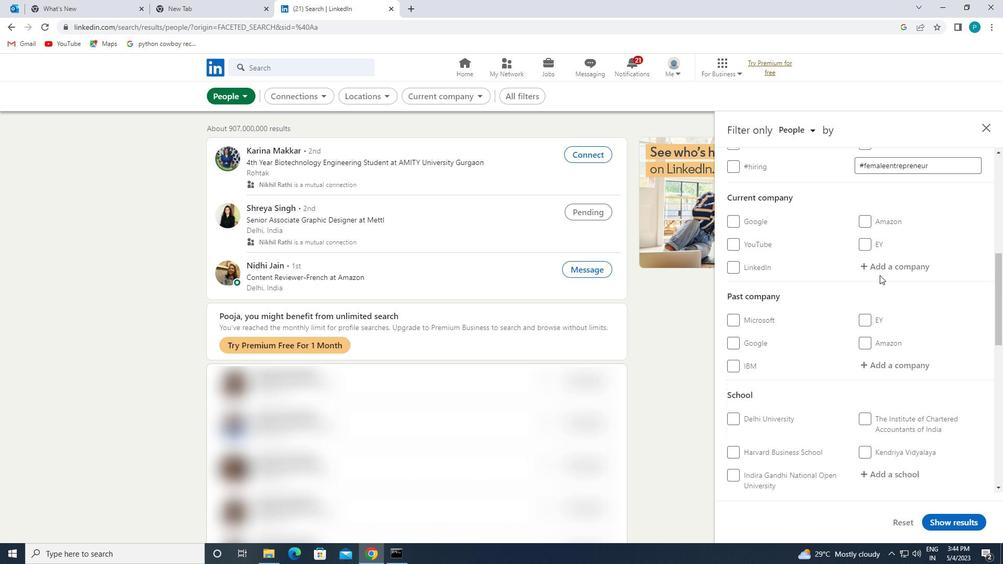 
Action: Key pressed <Key.caps_lock>P<Key.caps_lock>RATT<Key.shift_r><Key.shift_r><Key.shift_r><Key.shift_r><Key.shift_r><Key.shift_r><Key.shift_r><Key.shift_r><Key.shift_r><Key.shift_r><Key.shift_r><Key.shift_r><Key.shift_r><Key.shift_r><Key.shift_r><Key.shift_r>&<Key.space><Key.caps_lock>W<Key.caps_lock>HITNEY
Screenshot: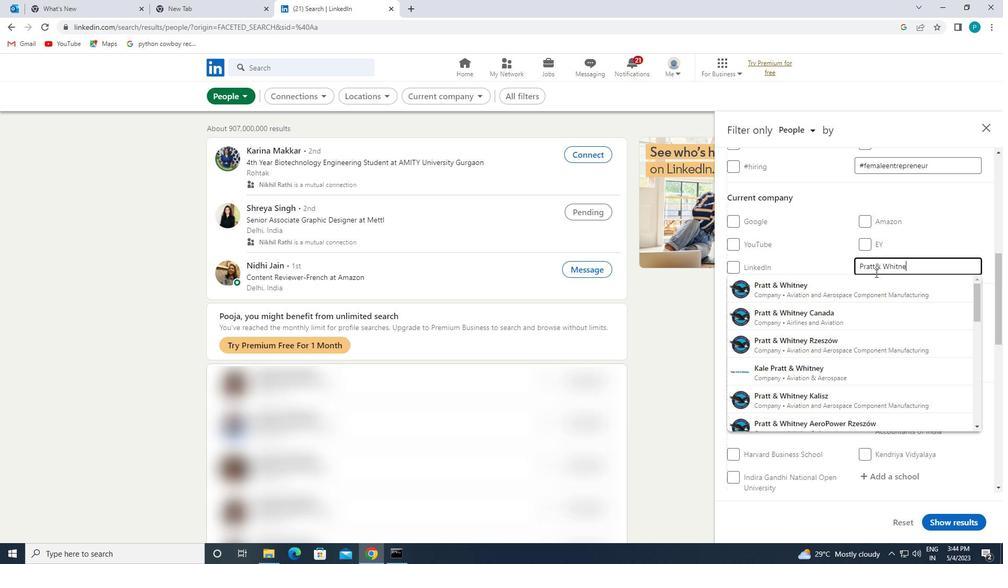 
Action: Mouse moved to (870, 279)
Screenshot: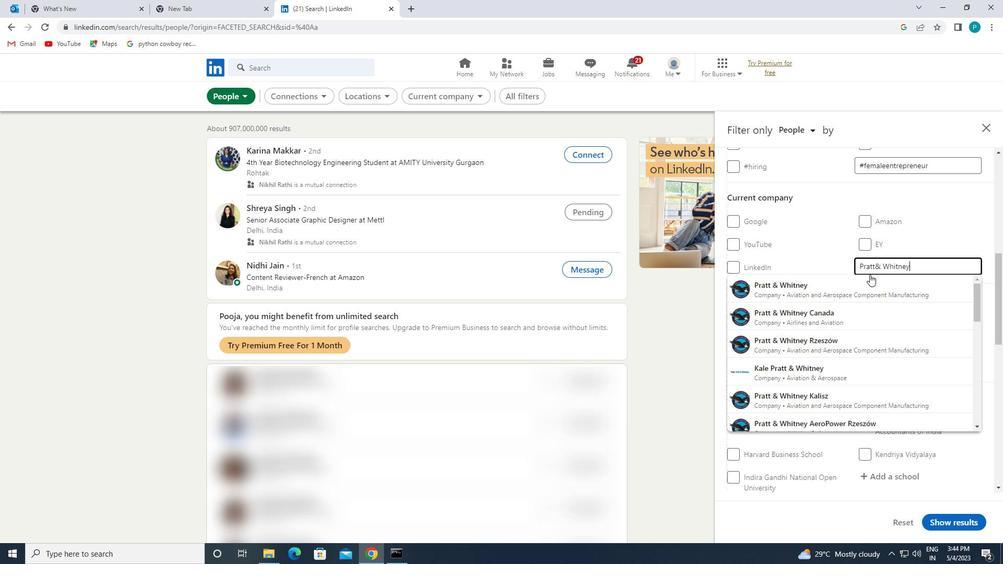 
Action: Mouse pressed left at (870, 279)
Screenshot: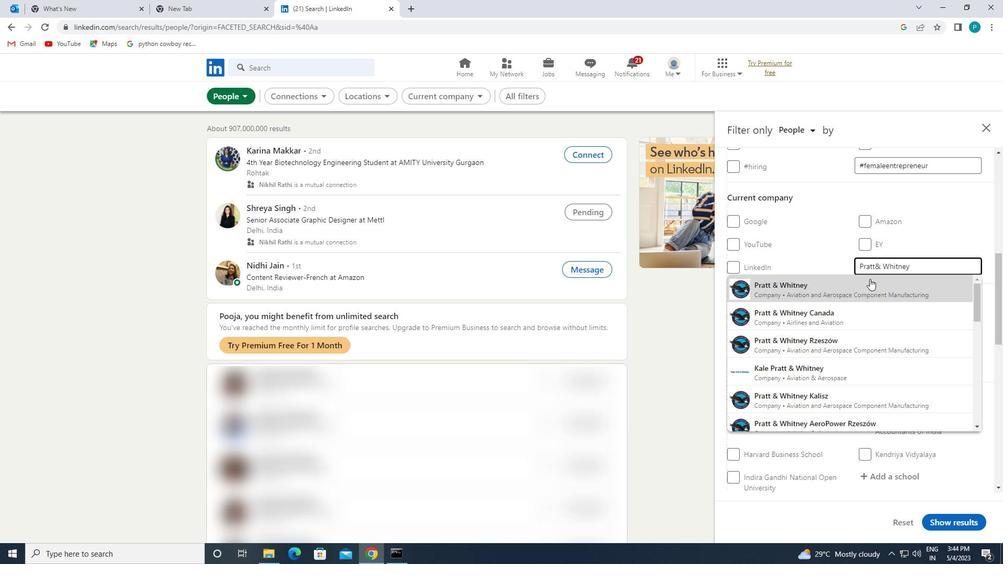 
Action: Mouse scrolled (870, 278) with delta (0, 0)
Screenshot: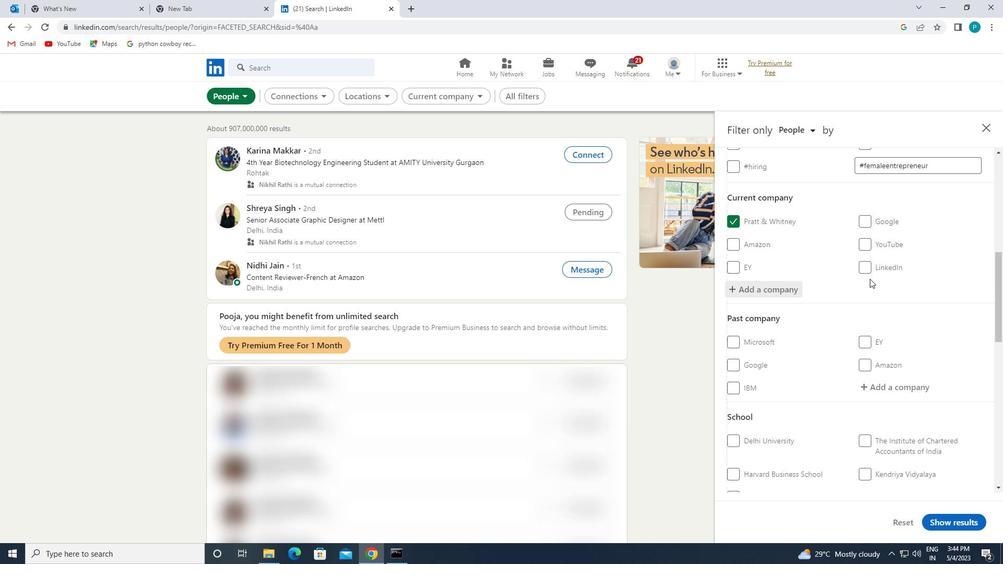 
Action: Mouse scrolled (870, 278) with delta (0, 0)
Screenshot: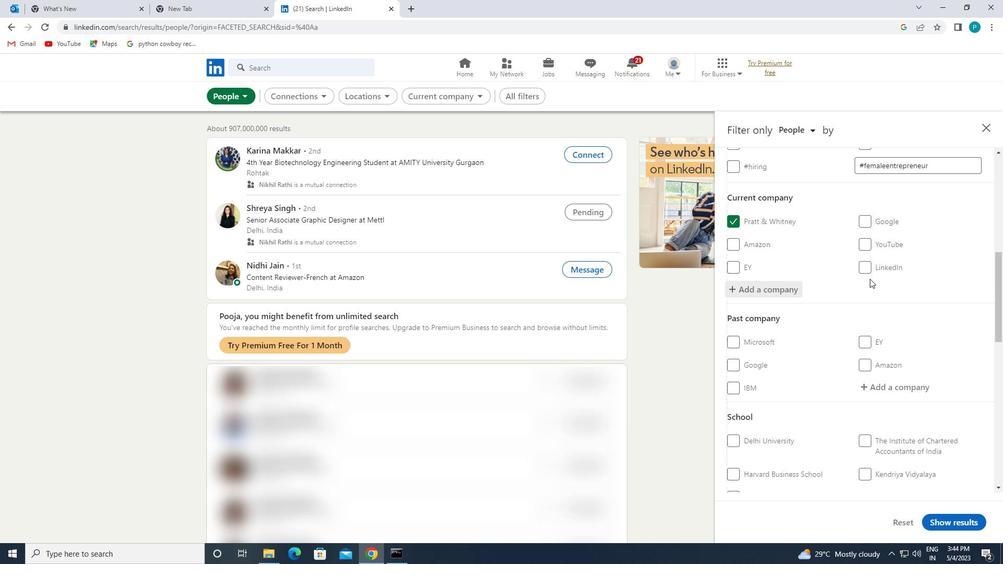 
Action: Mouse moved to (891, 389)
Screenshot: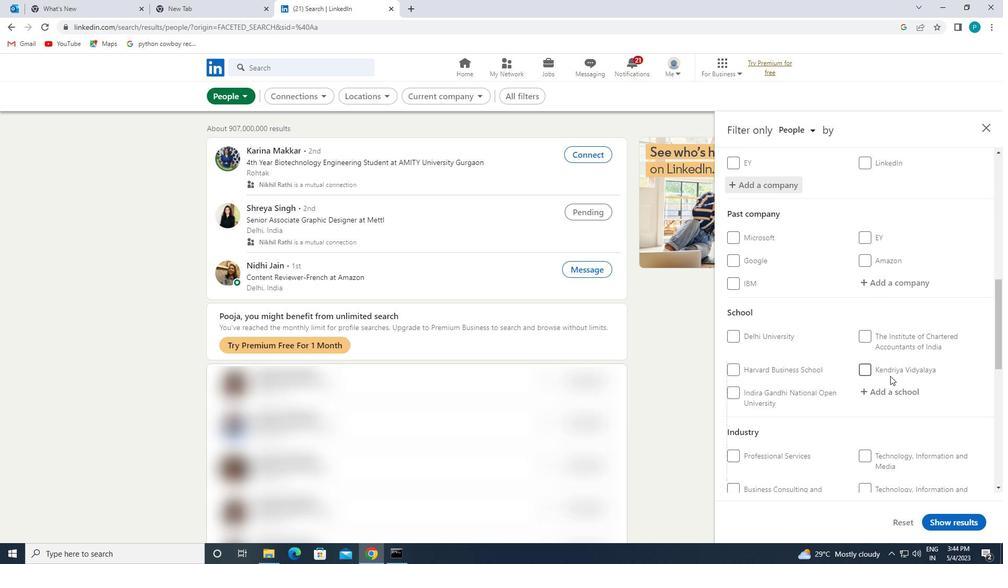 
Action: Mouse pressed left at (891, 389)
Screenshot: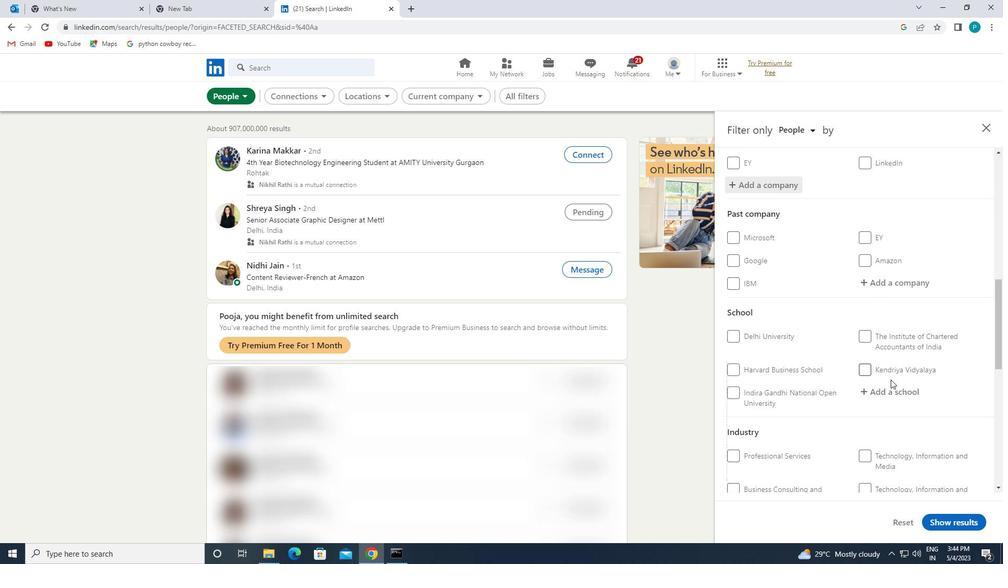 
Action: Mouse moved to (892, 390)
Screenshot: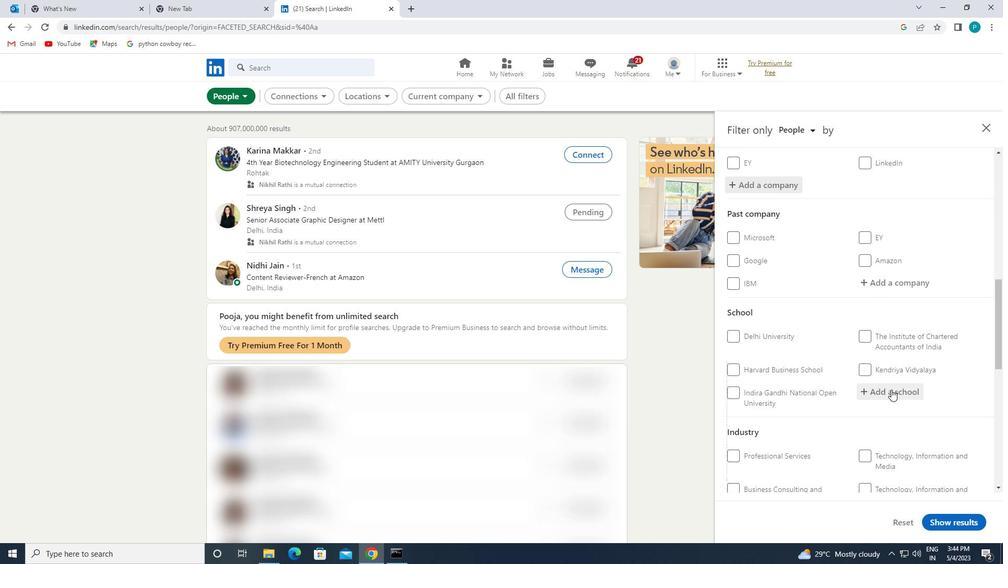 
Action: Key pressed <Key.caps_lock>M<Key.caps_lock>AHATMA<Key.space><Key.caps_lock>G<Key.caps_lock>ANDHI
Screenshot: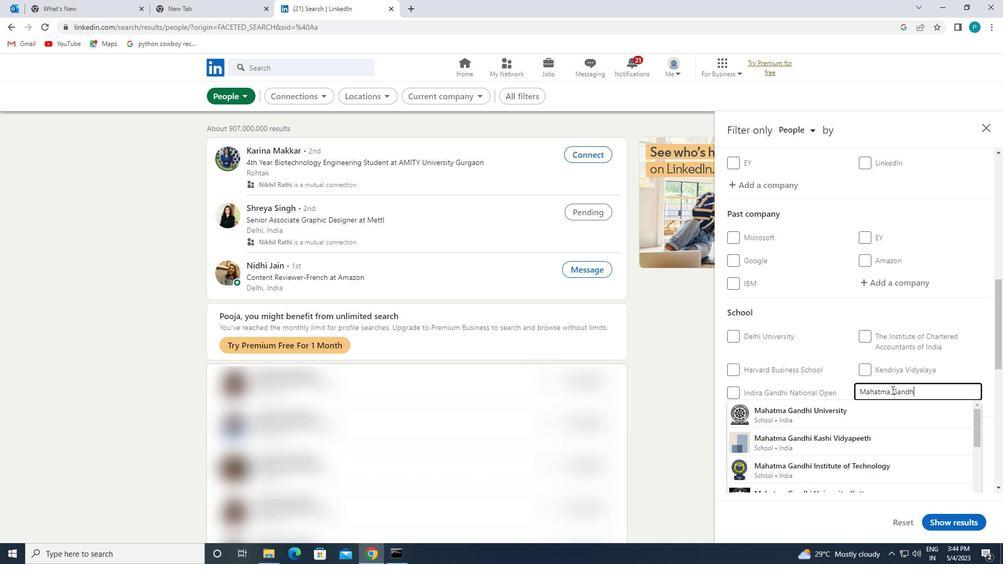 
Action: Mouse moved to (892, 411)
Screenshot: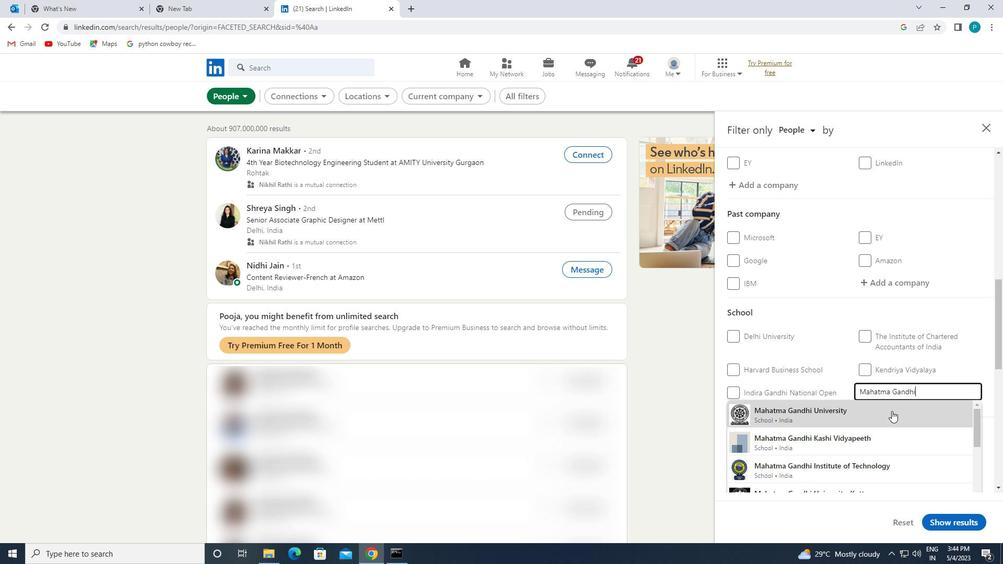 
Action: Mouse scrolled (892, 410) with delta (0, 0)
Screenshot: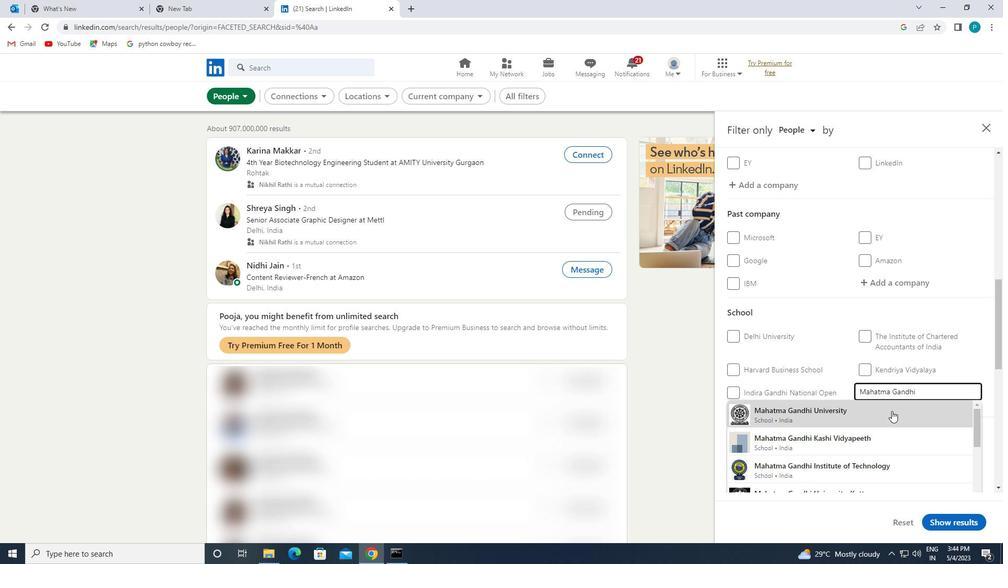 
Action: Mouse pressed left at (892, 411)
Screenshot: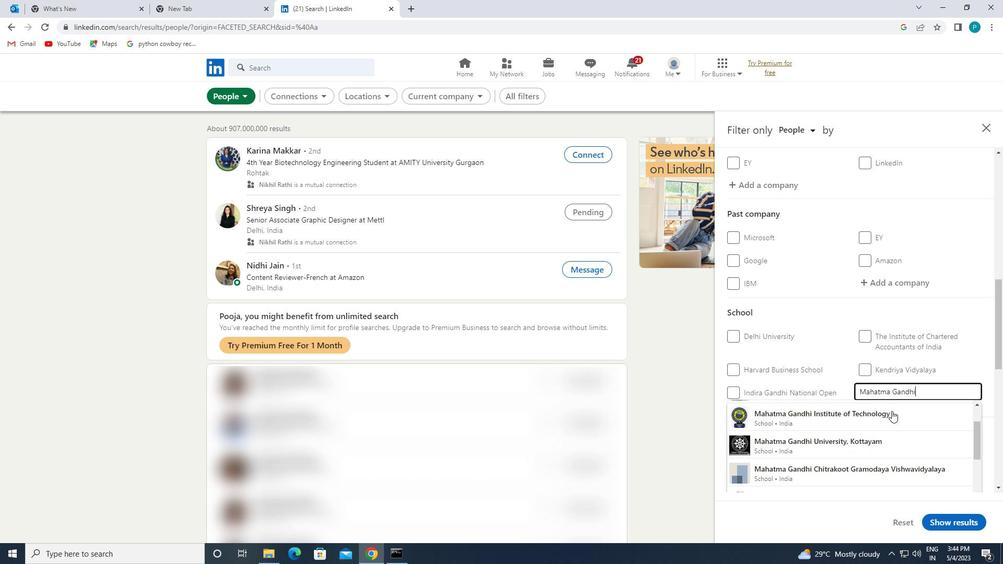 
Action: Mouse scrolled (892, 410) with delta (0, 0)
Screenshot: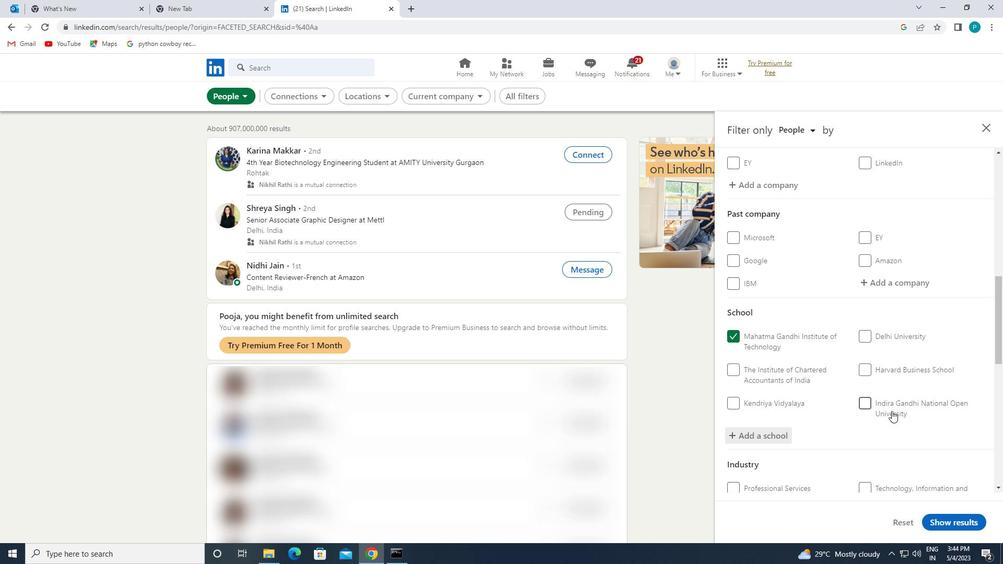 
Action: Mouse scrolled (892, 410) with delta (0, 0)
Screenshot: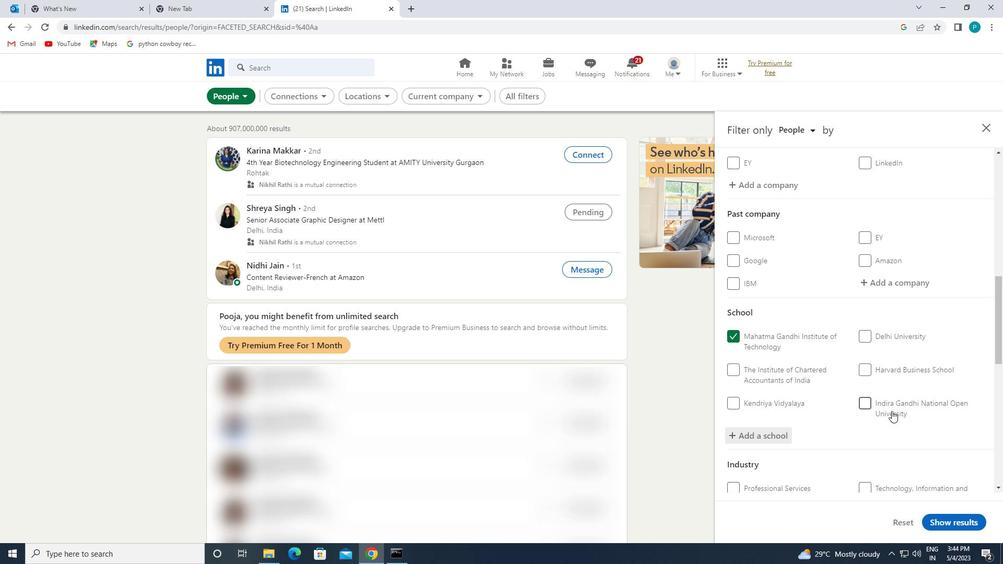 
Action: Mouse scrolled (892, 410) with delta (0, 0)
Screenshot: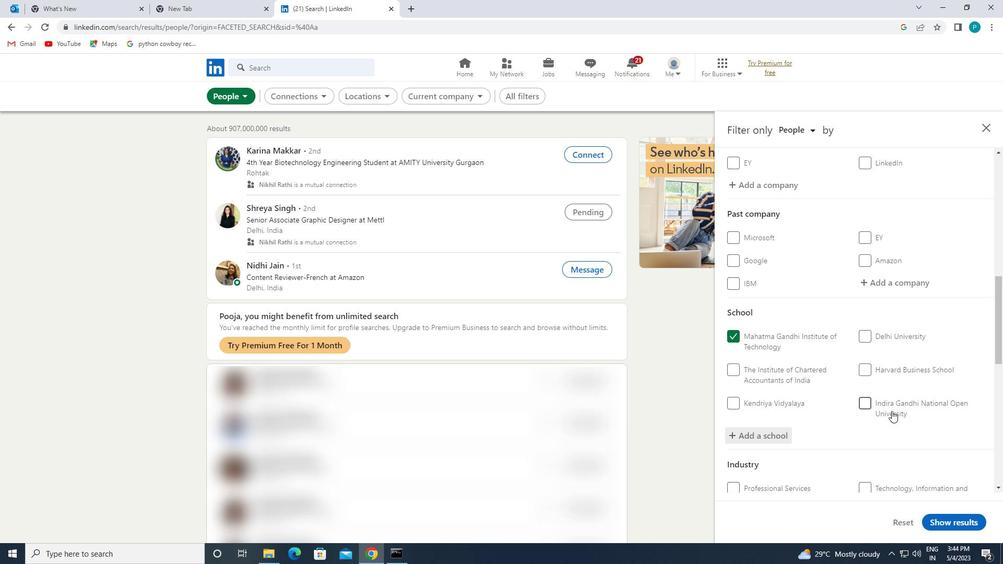 
Action: Mouse moved to (886, 389)
Screenshot: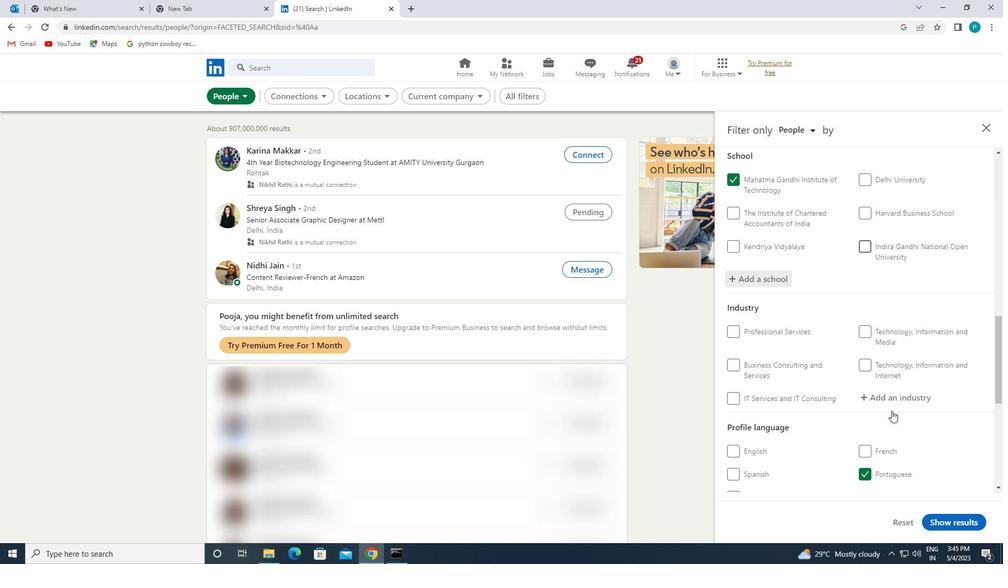 
Action: Mouse pressed left at (886, 389)
Screenshot: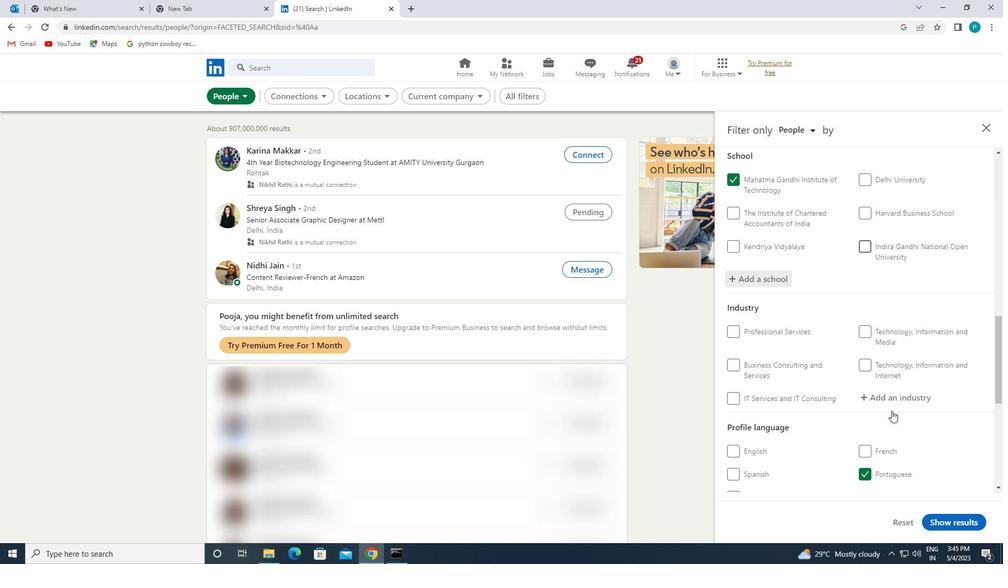 
Action: Key pressed <Key.caps_lock>B<Key.caps_lock>REWERIES
Screenshot: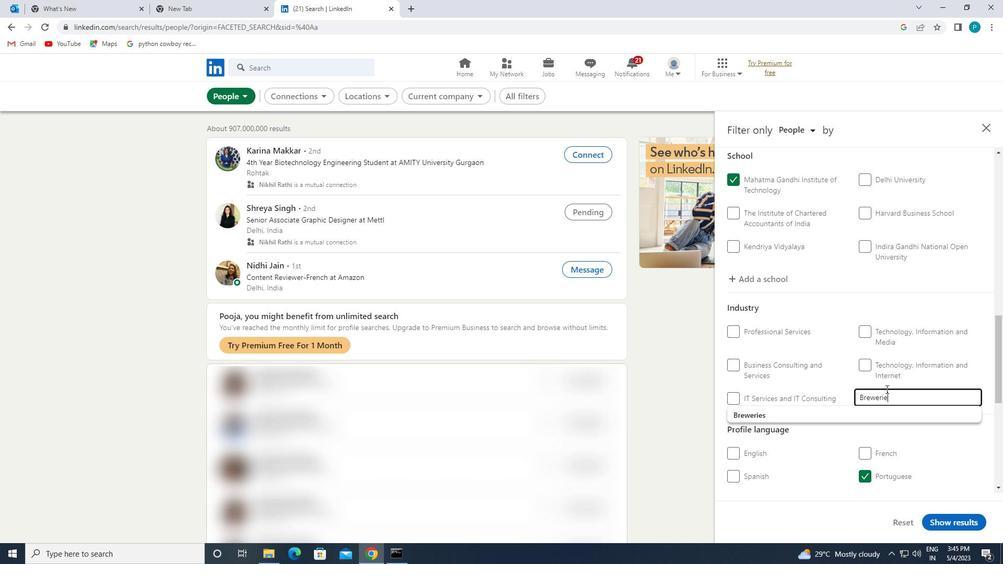 
Action: Mouse moved to (890, 412)
Screenshot: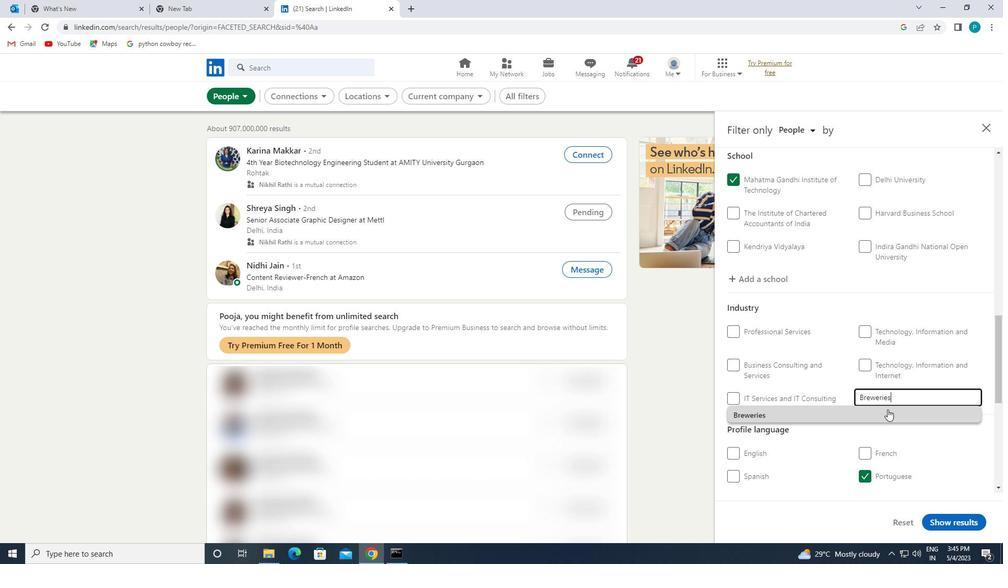
Action: Mouse pressed left at (890, 412)
Screenshot: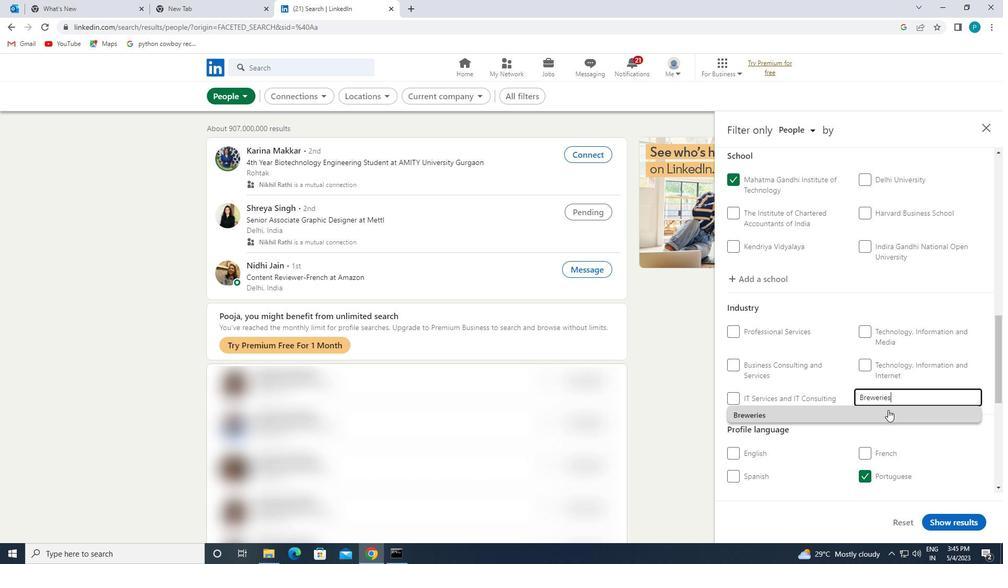 
Action: Mouse moved to (861, 401)
Screenshot: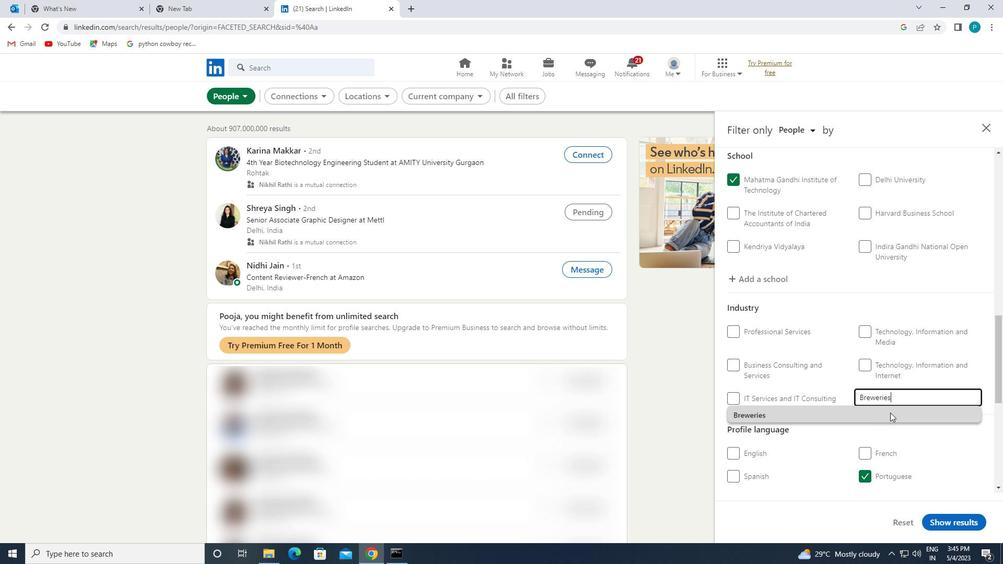 
Action: Mouse scrolled (861, 400) with delta (0, 0)
Screenshot: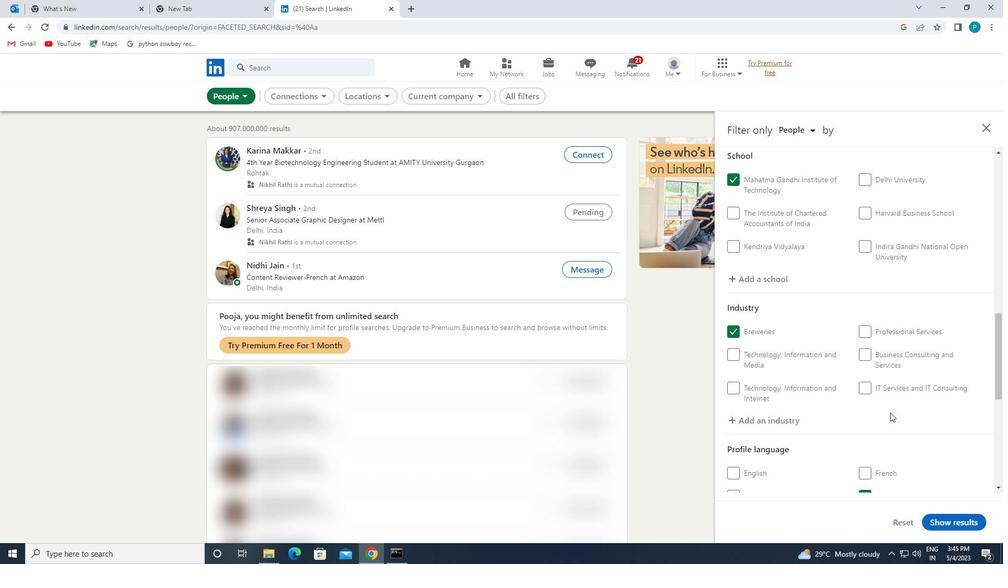 
Action: Mouse scrolled (861, 400) with delta (0, 0)
Screenshot: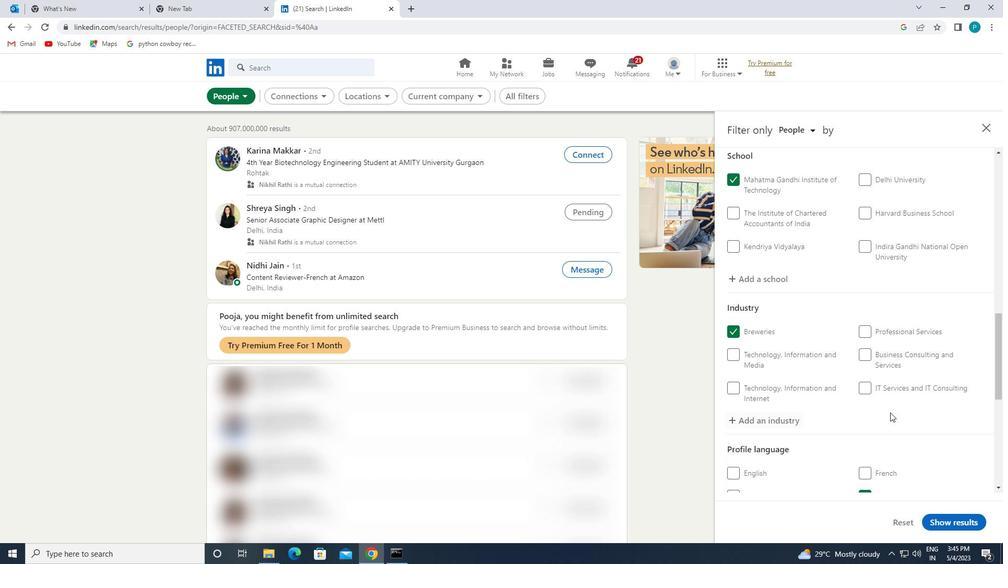 
Action: Mouse scrolled (861, 400) with delta (0, 0)
Screenshot: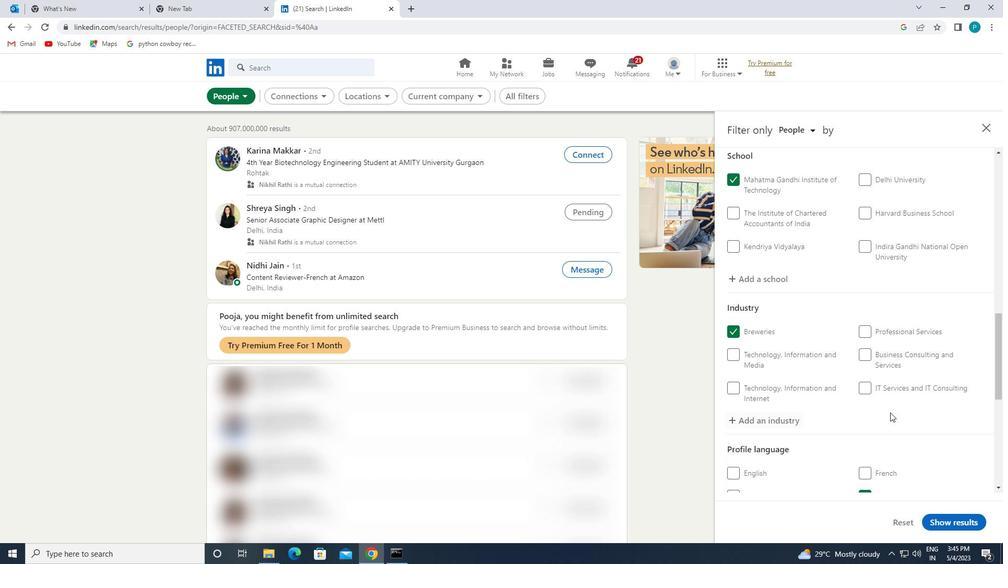 
Action: Mouse scrolled (861, 400) with delta (0, 0)
Screenshot: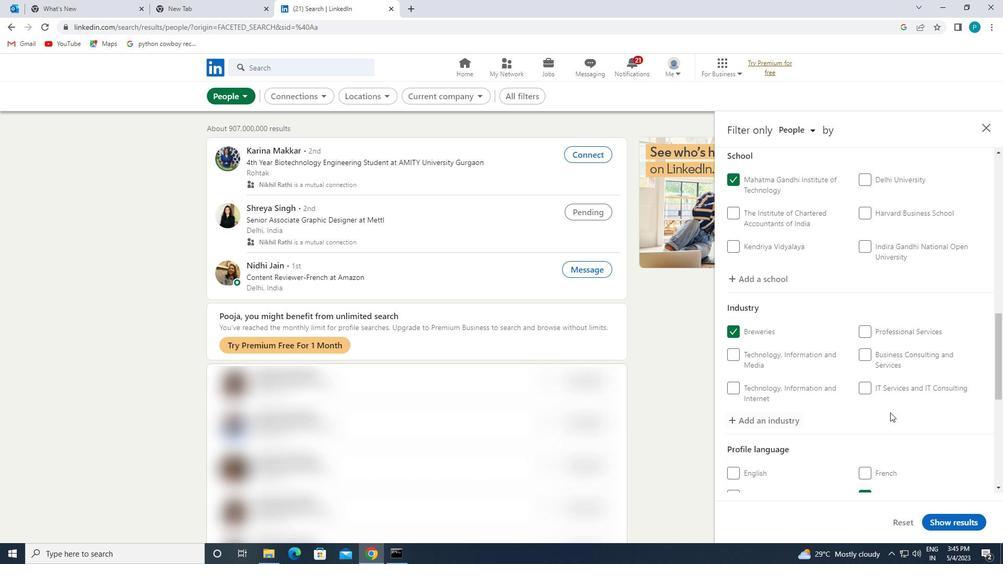 
Action: Mouse scrolled (861, 400) with delta (0, 0)
Screenshot: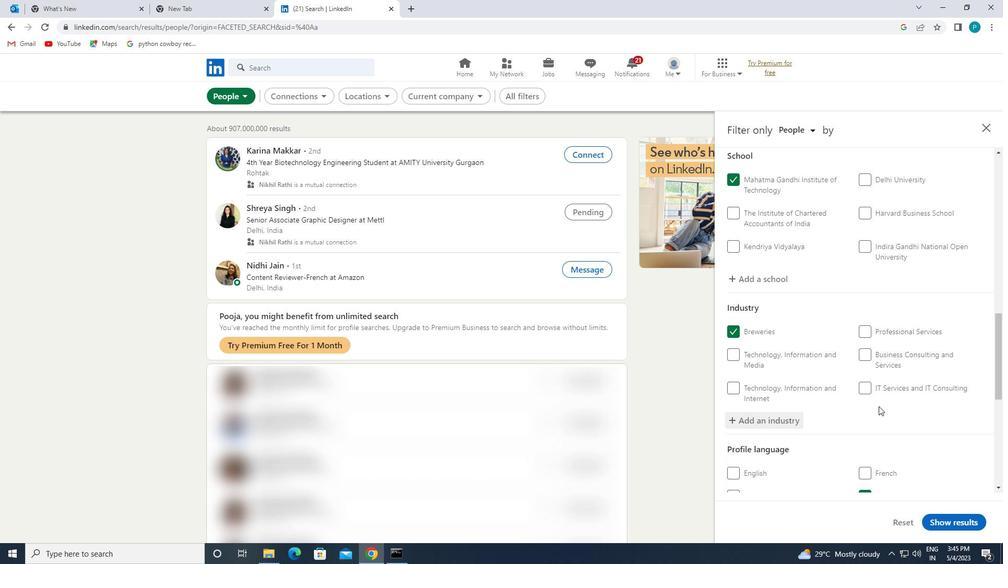 
Action: Mouse moved to (866, 410)
Screenshot: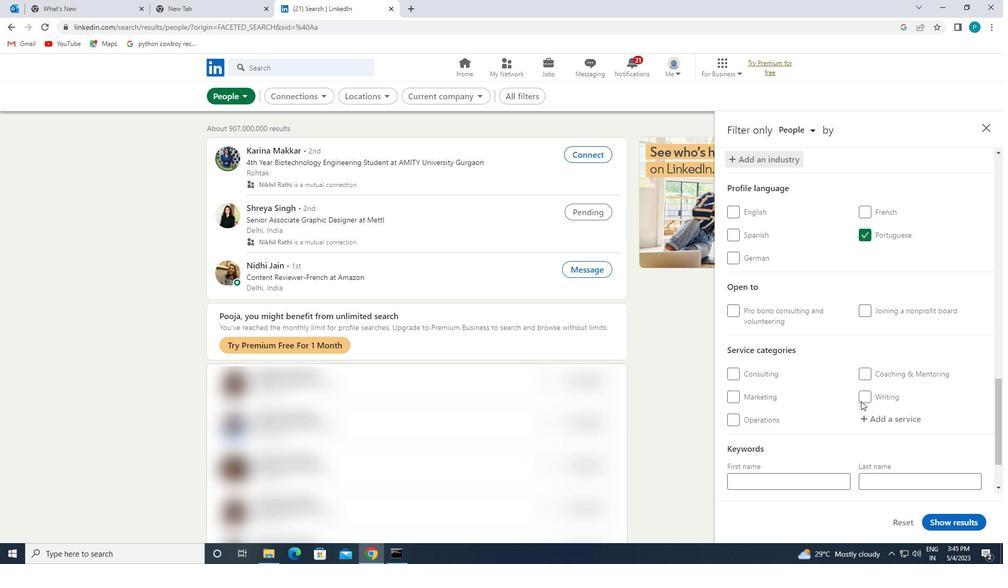 
Action: Mouse pressed left at (866, 410)
Screenshot: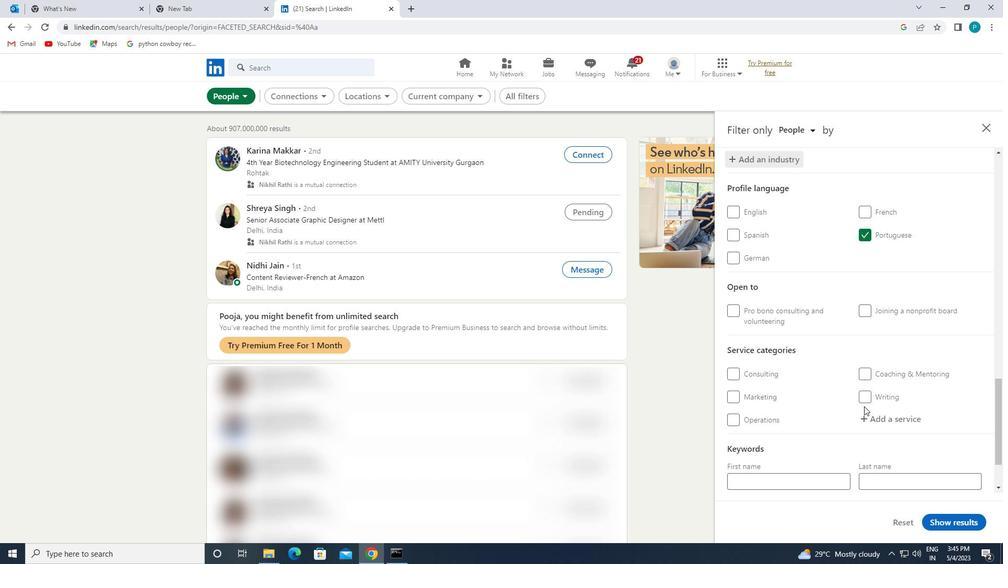 
Action: Key pressed <Key.caps_lock>S<Key.caps_lock>OFTWARE
Screenshot: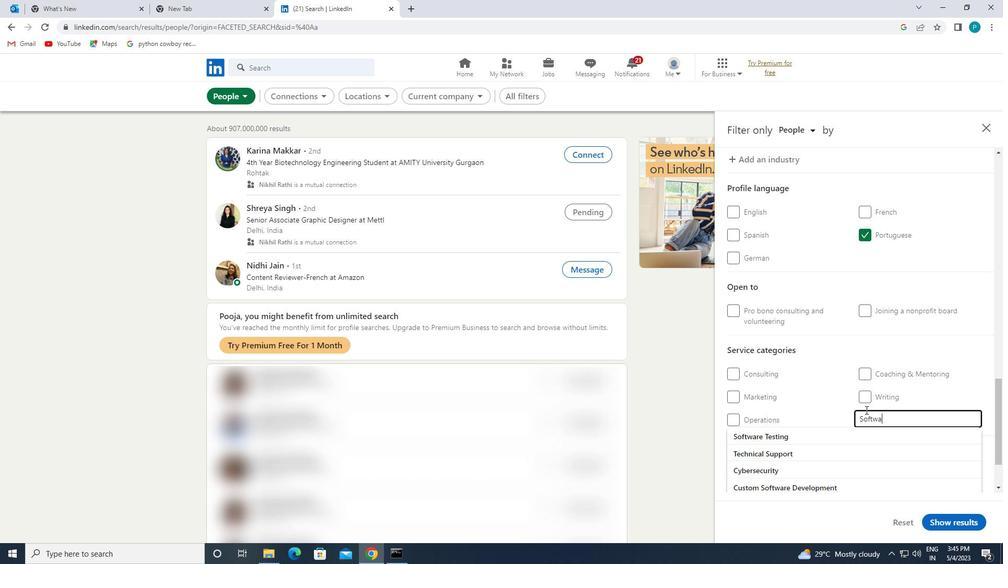 
Action: Mouse moved to (819, 430)
Screenshot: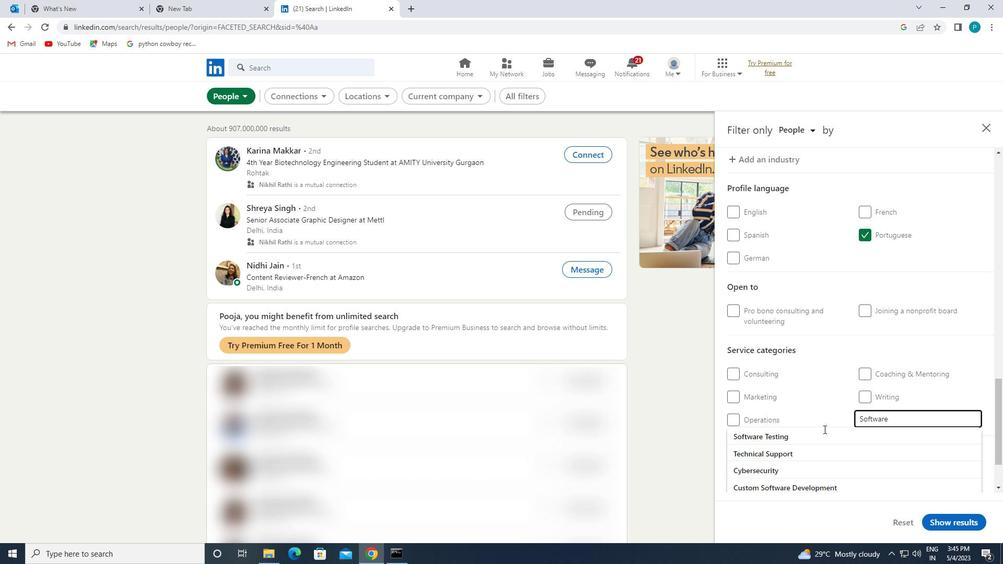 
Action: Mouse pressed left at (819, 430)
Screenshot: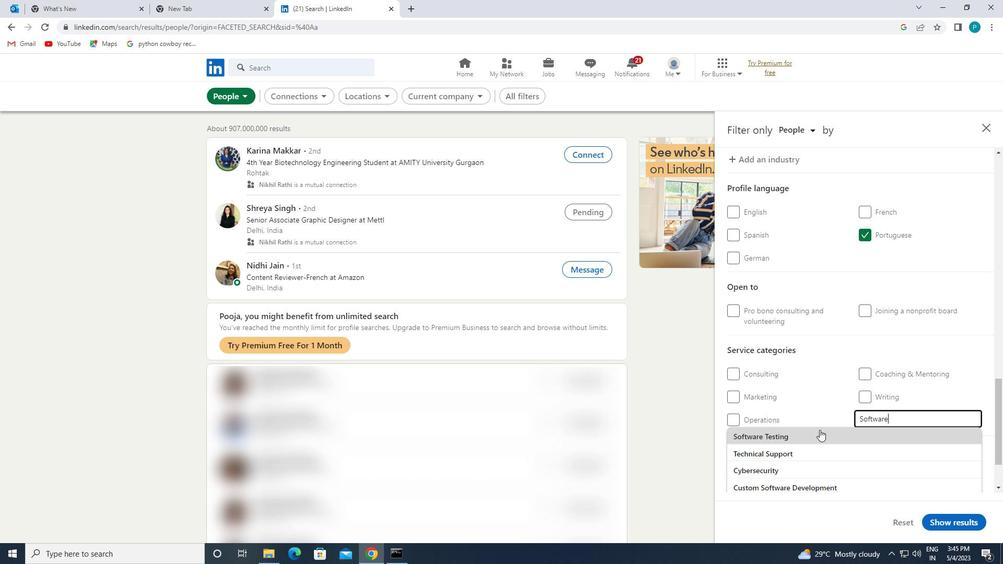 
Action: Mouse scrolled (819, 429) with delta (0, 0)
Screenshot: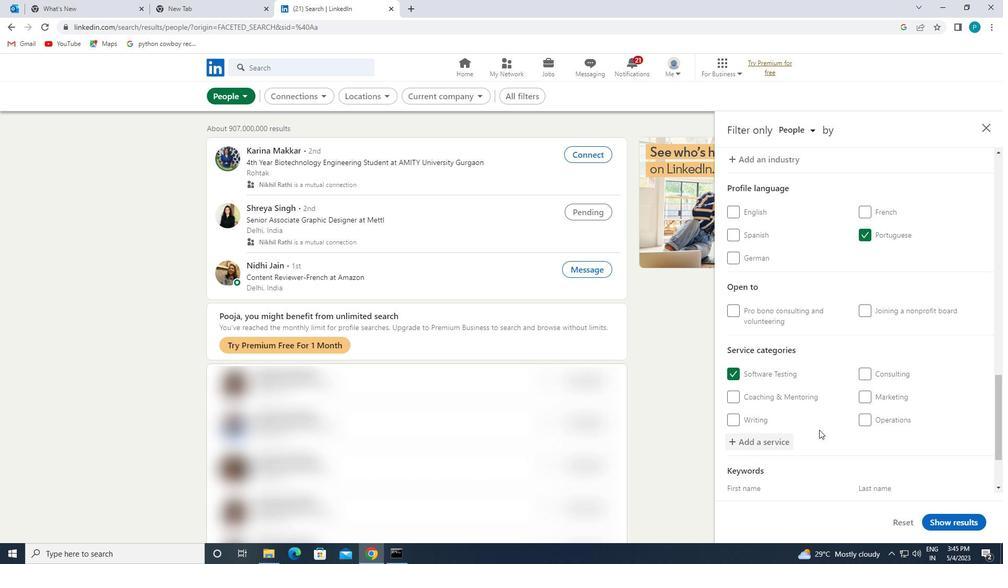 
Action: Mouse scrolled (819, 429) with delta (0, 0)
Screenshot: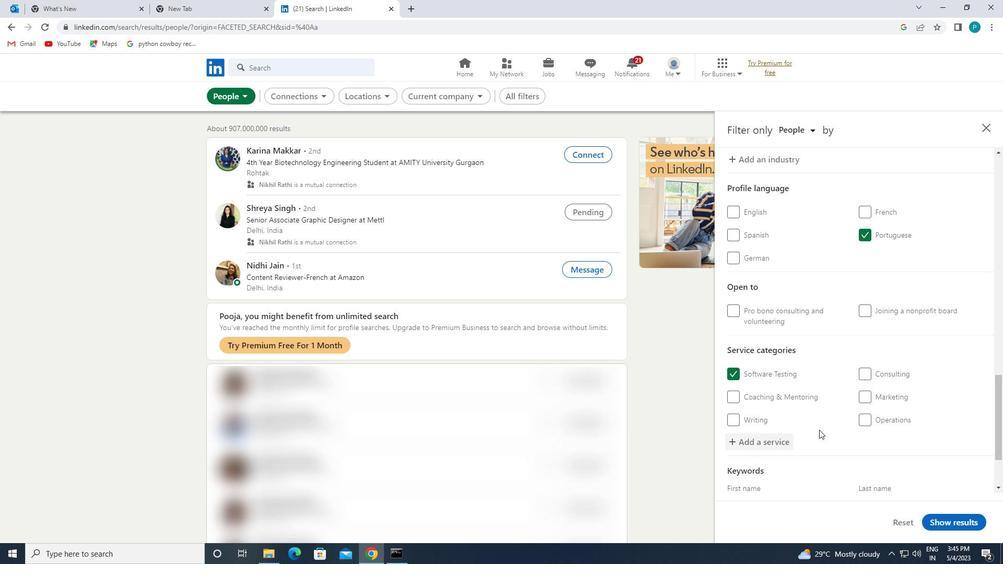 
Action: Mouse scrolled (819, 429) with delta (0, 0)
Screenshot: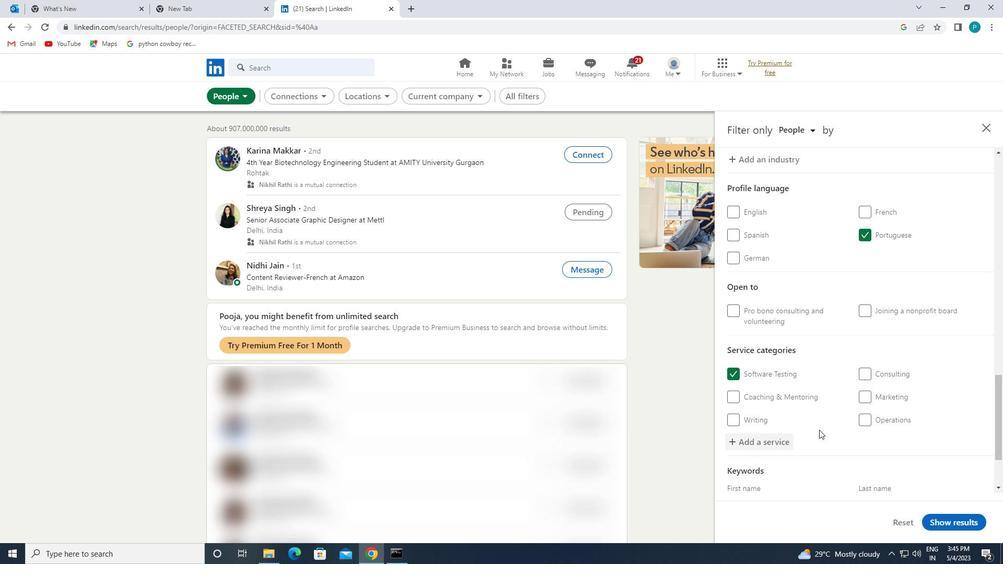 
Action: Mouse scrolled (819, 429) with delta (0, 0)
Screenshot: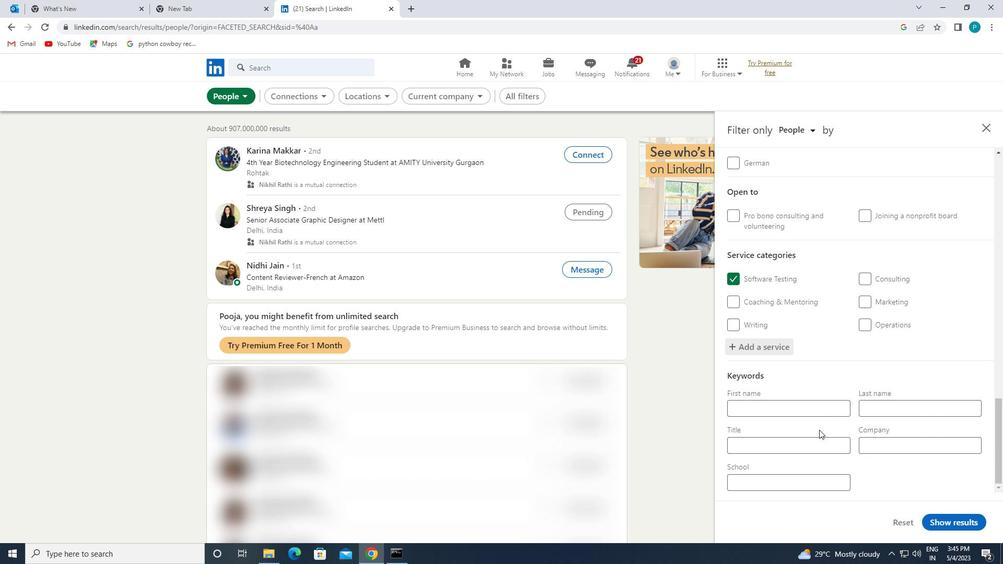 
Action: Mouse scrolled (819, 429) with delta (0, 0)
Screenshot: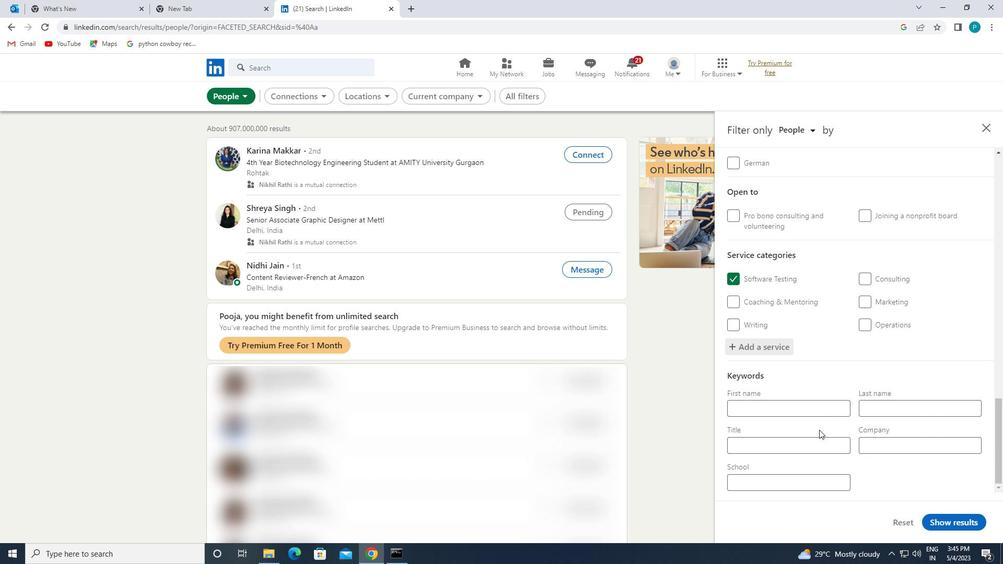 
Action: Mouse scrolled (819, 429) with delta (0, 0)
Screenshot: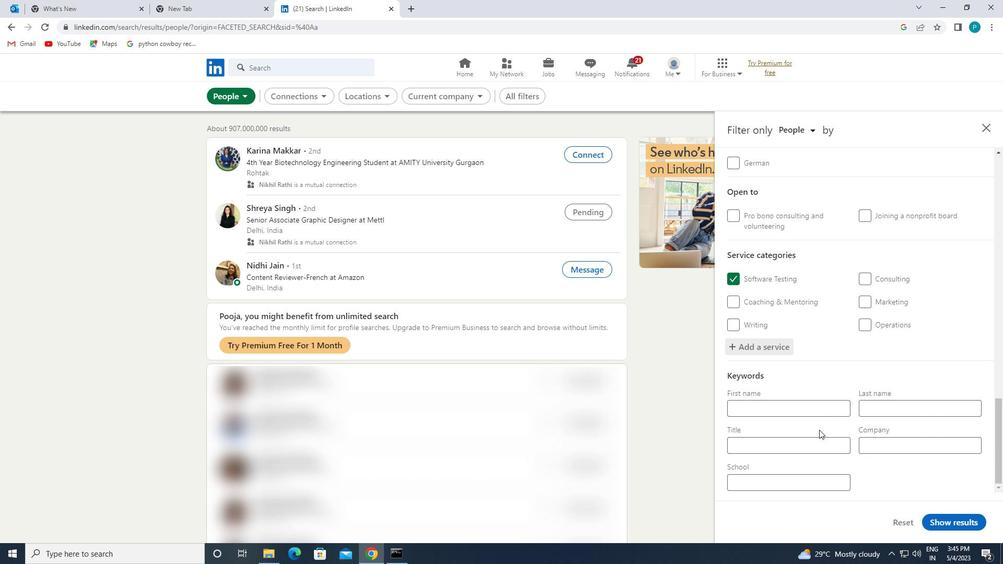 
Action: Mouse moved to (795, 439)
Screenshot: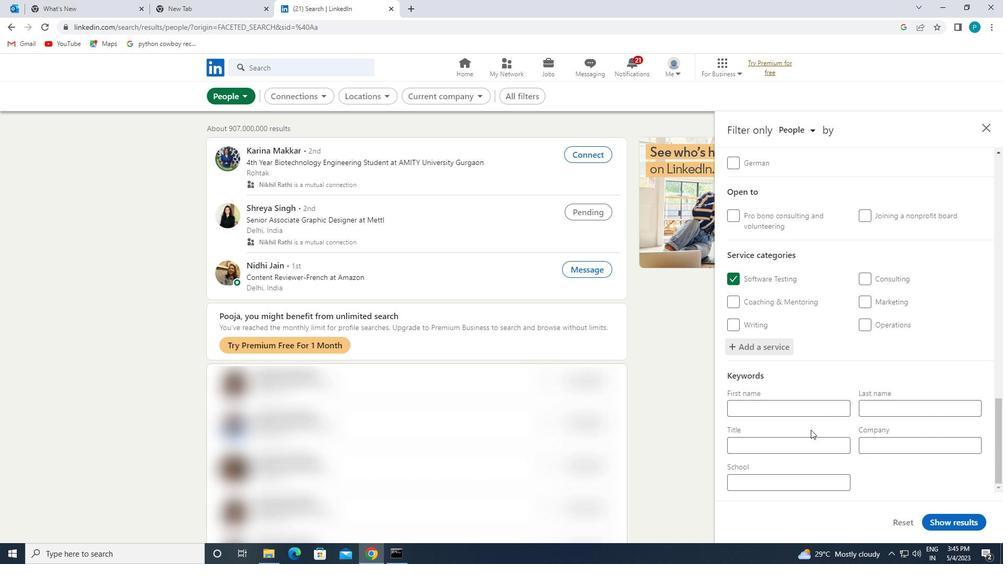 
Action: Mouse pressed left at (795, 439)
Screenshot: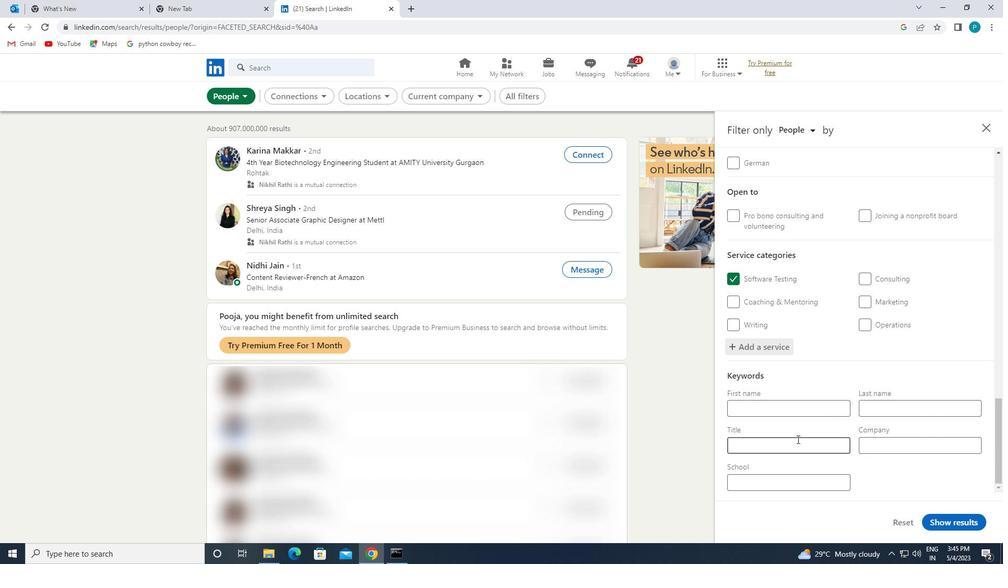 
Action: Key pressed <Key.caps_lock>C<Key.caps_lock>P<Key.backspace>OMMUNICATIONS<Key.space><Key.caps_lock>D<Key.caps_lock>IRECTOR
Screenshot: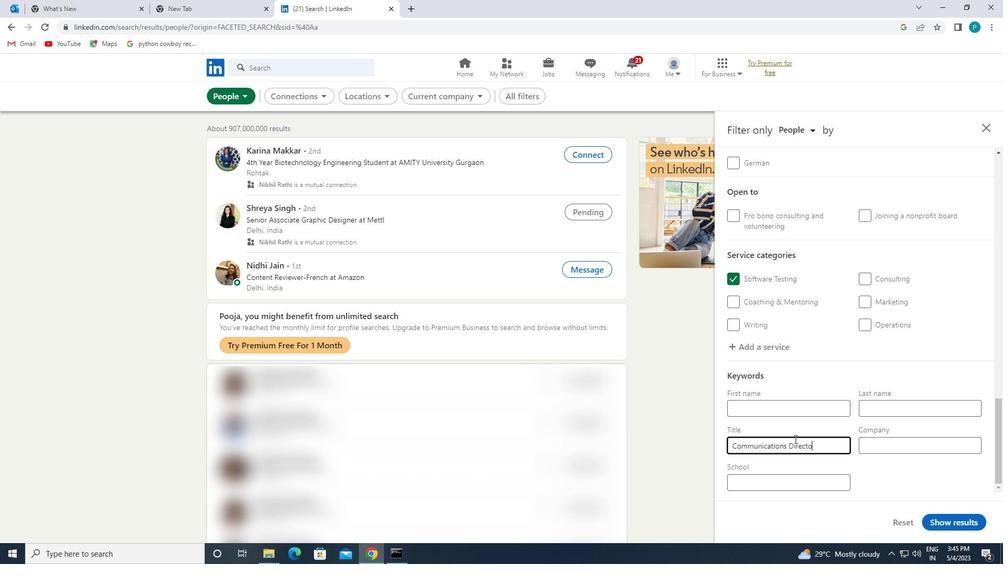
Action: Mouse moved to (968, 521)
Screenshot: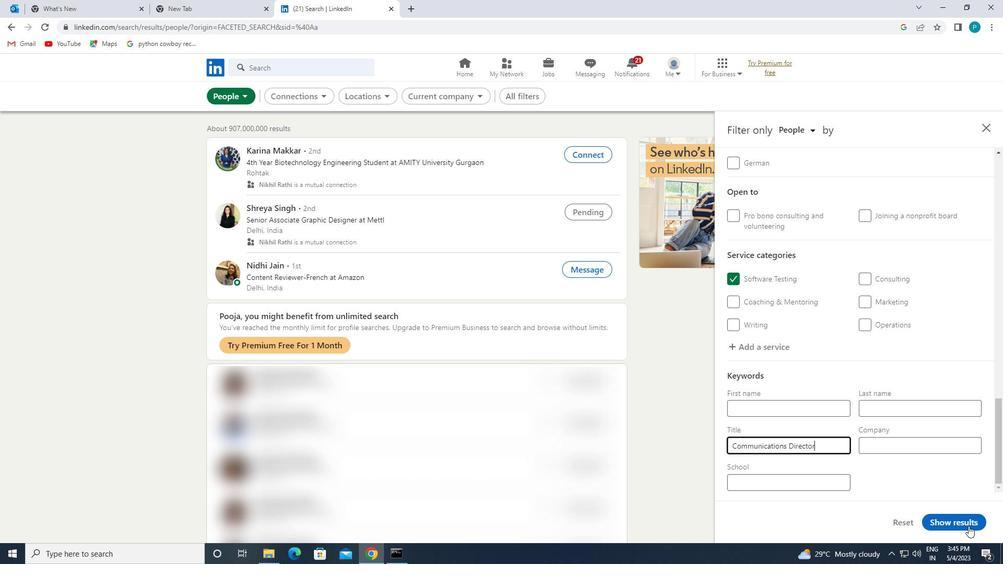 
Action: Mouse pressed left at (968, 521)
Screenshot: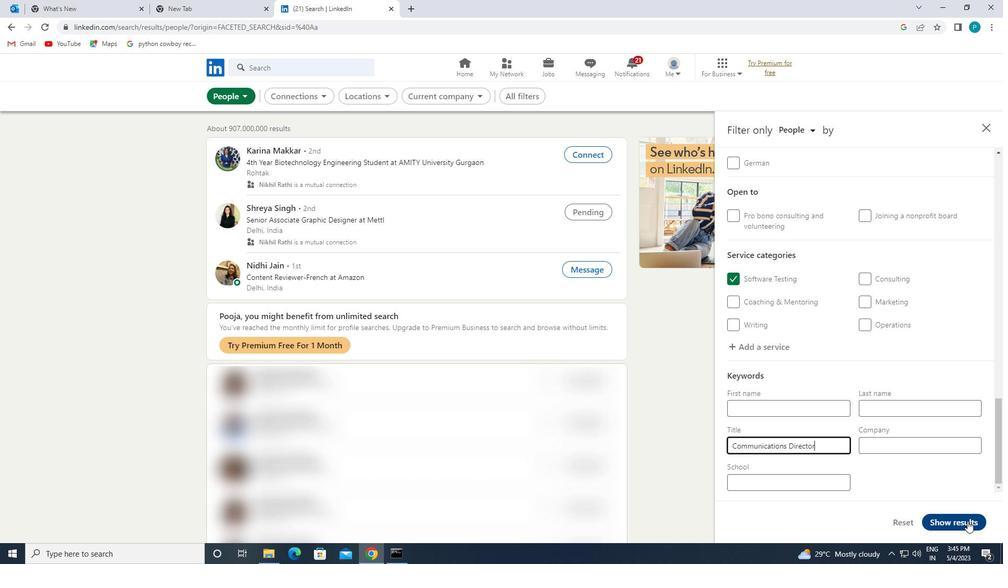 
Action: Mouse moved to (967, 521)
Screenshot: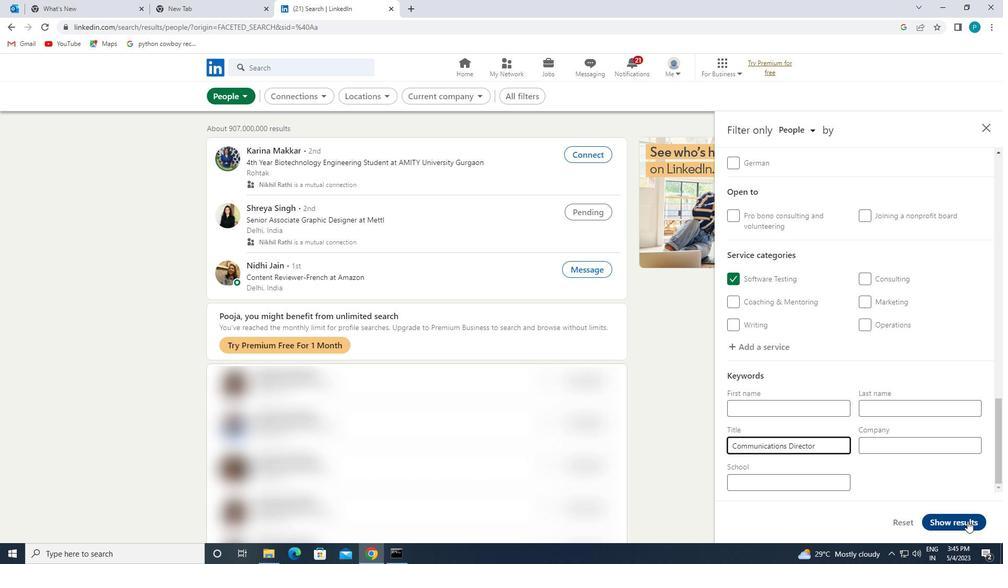 
